 Task: Look for space in Nairobi, Kenya from 9th July, 2023 to 16th July, 2023 for 2 adults, 1 child in price range Rs.8000 to Rs.16000. Place can be entire place with 2 bedrooms having 2 beds and 1 bathroom. Property type can be house, flat, guest house. Amenities needed are: washing machine. Booking option can be shelf check-in. Required host language is English.
Action: Mouse moved to (421, 106)
Screenshot: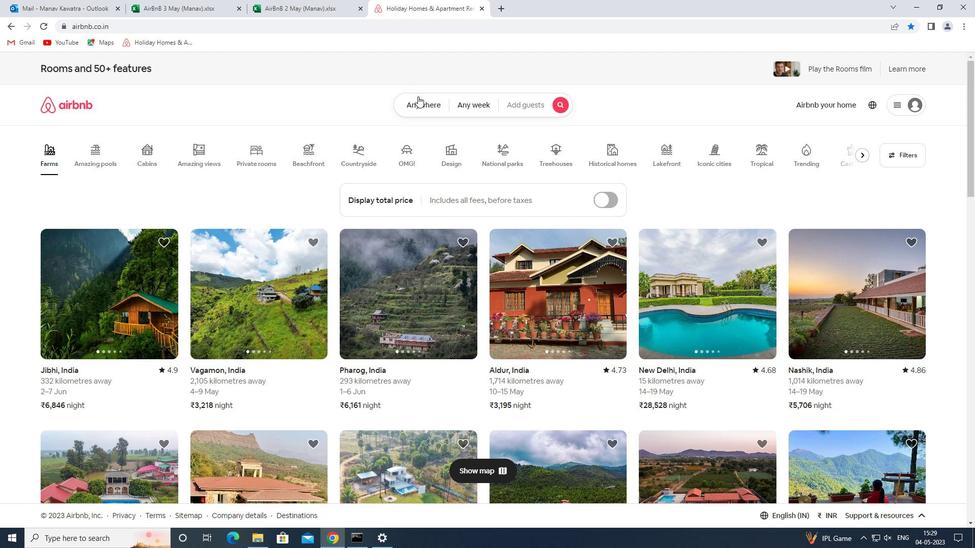 
Action: Mouse pressed left at (421, 106)
Screenshot: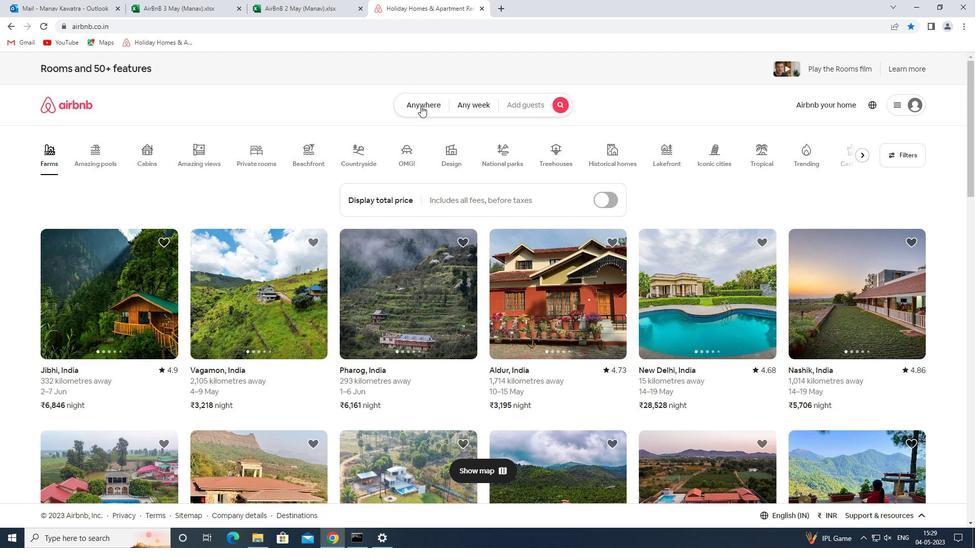 
Action: Mouse moved to (293, 143)
Screenshot: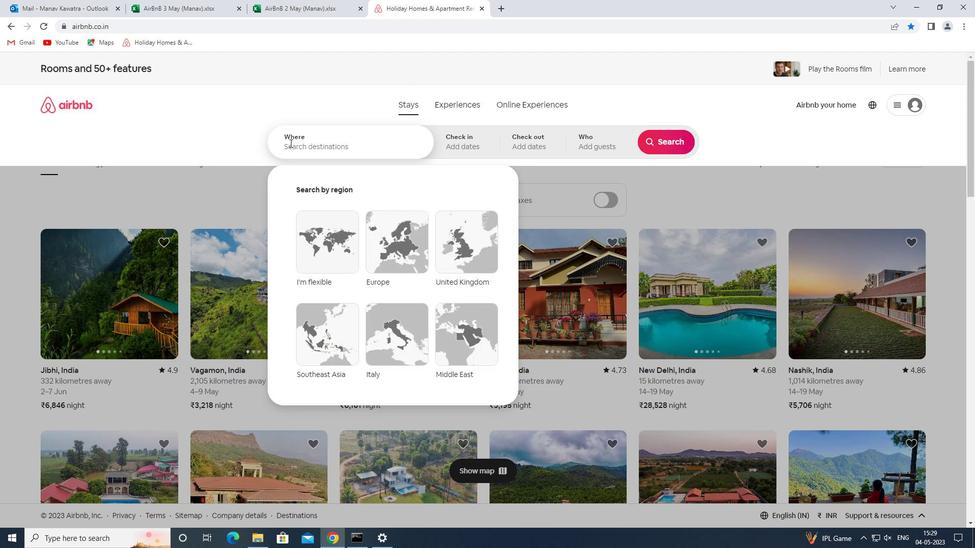 
Action: Mouse pressed left at (293, 143)
Screenshot: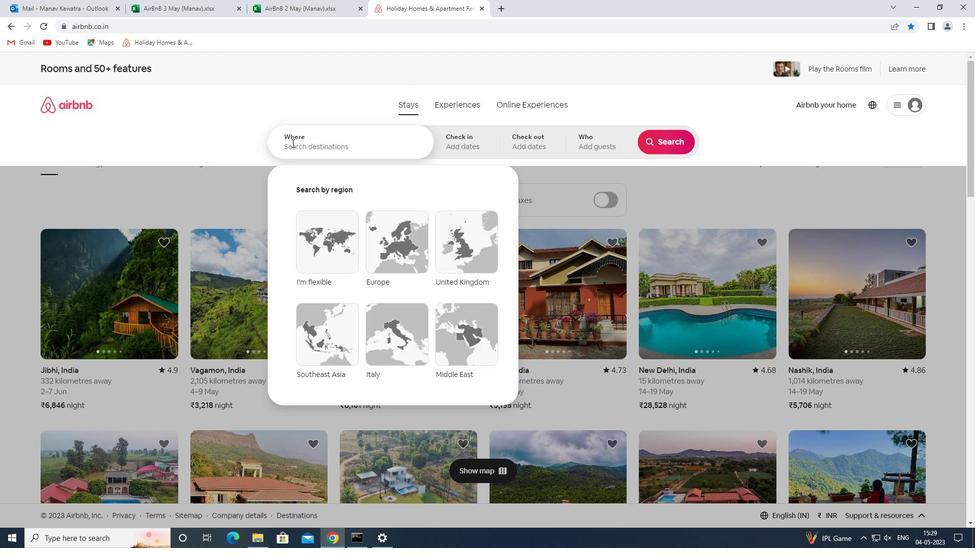 
Action: Key pressed naiobi<Key.space>kenyaa
Screenshot: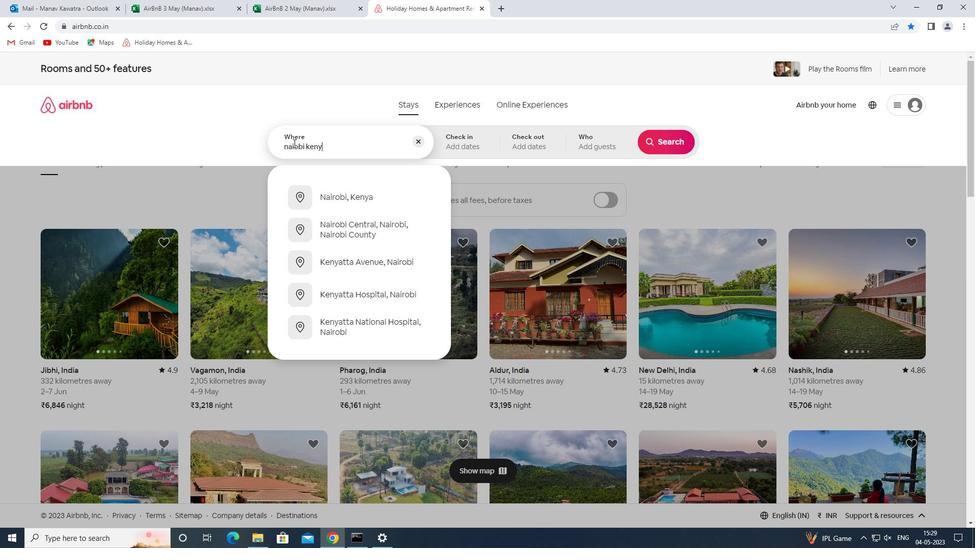
Action: Mouse moved to (364, 196)
Screenshot: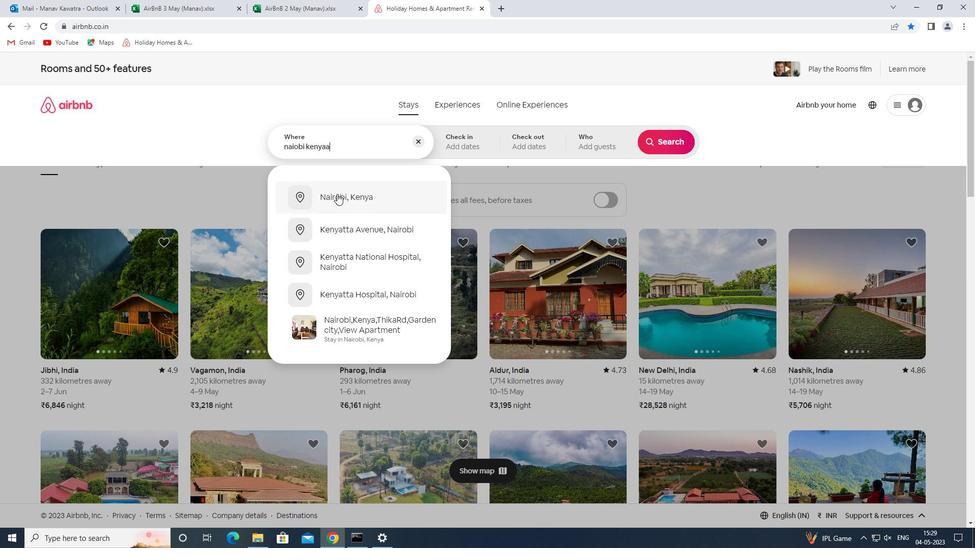 
Action: Mouse pressed left at (364, 196)
Screenshot: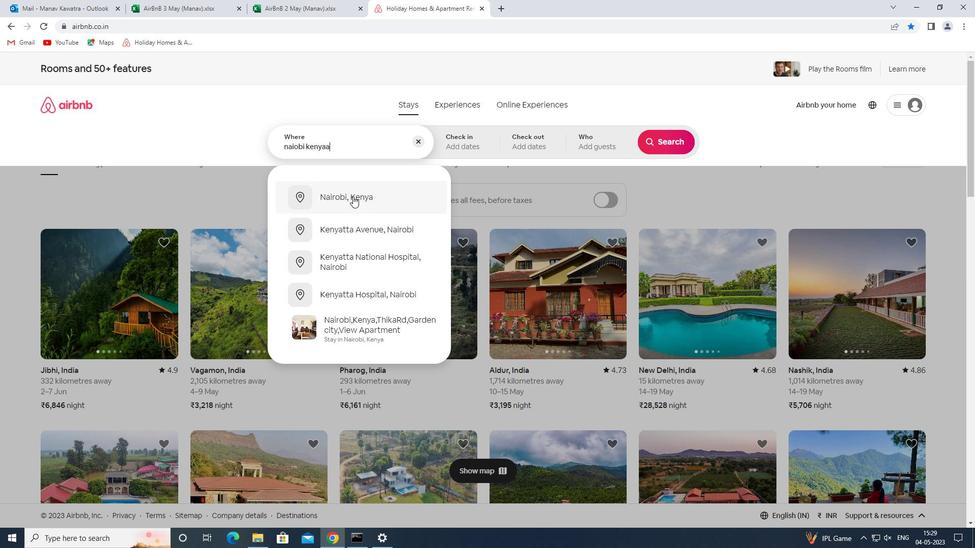 
Action: Mouse moved to (661, 224)
Screenshot: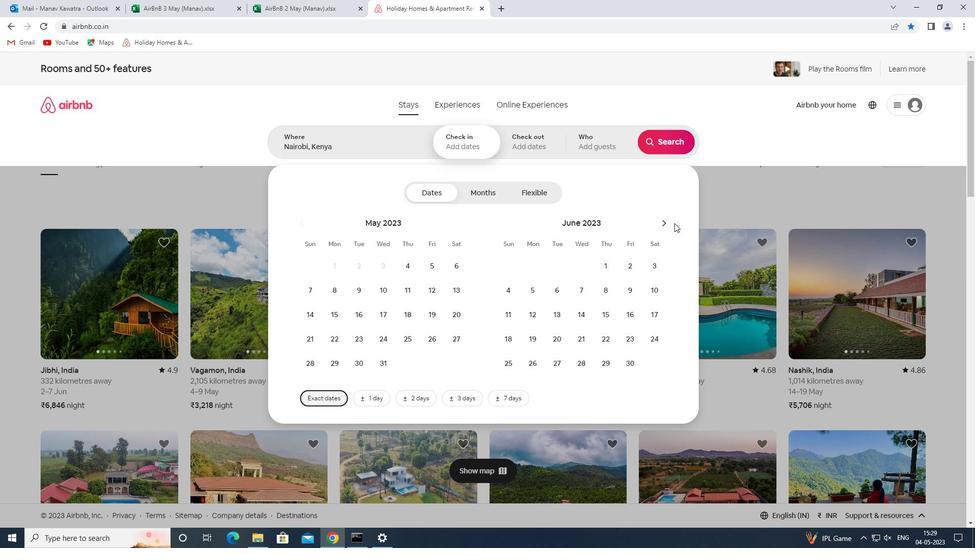 
Action: Mouse pressed left at (661, 224)
Screenshot: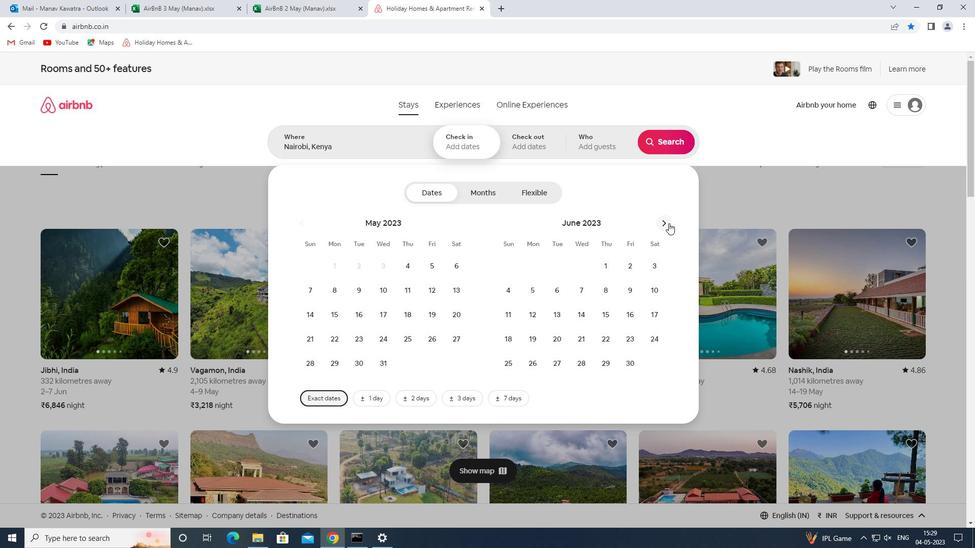 
Action: Mouse moved to (510, 316)
Screenshot: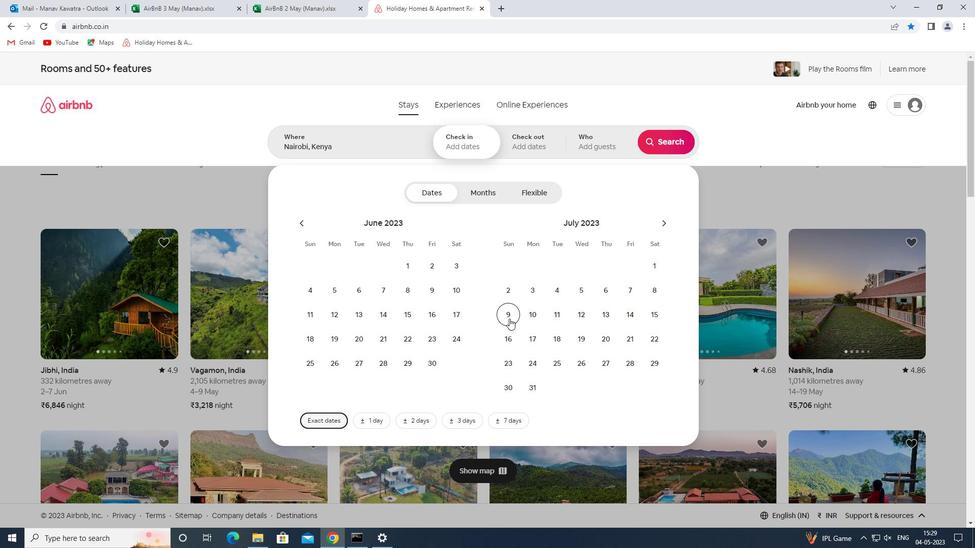 
Action: Mouse pressed left at (510, 316)
Screenshot: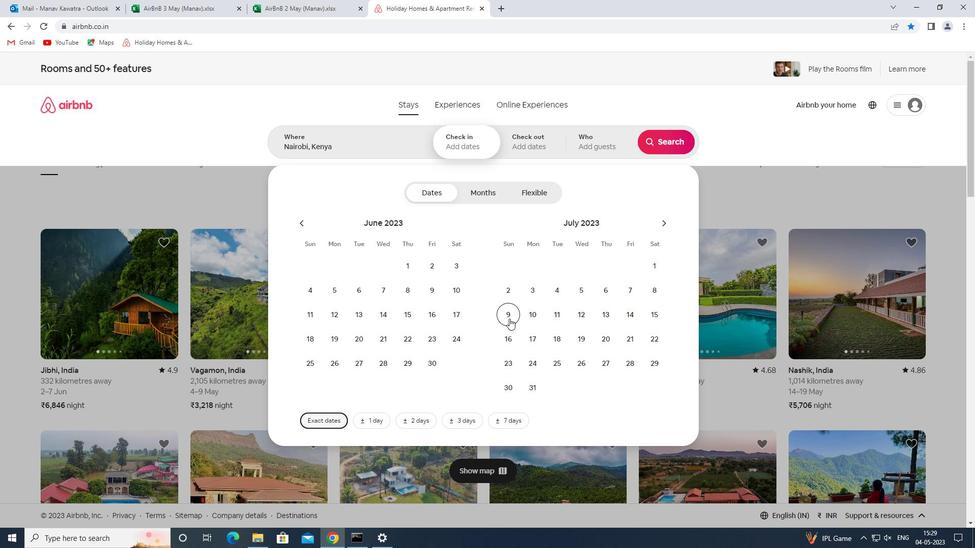 
Action: Mouse moved to (512, 338)
Screenshot: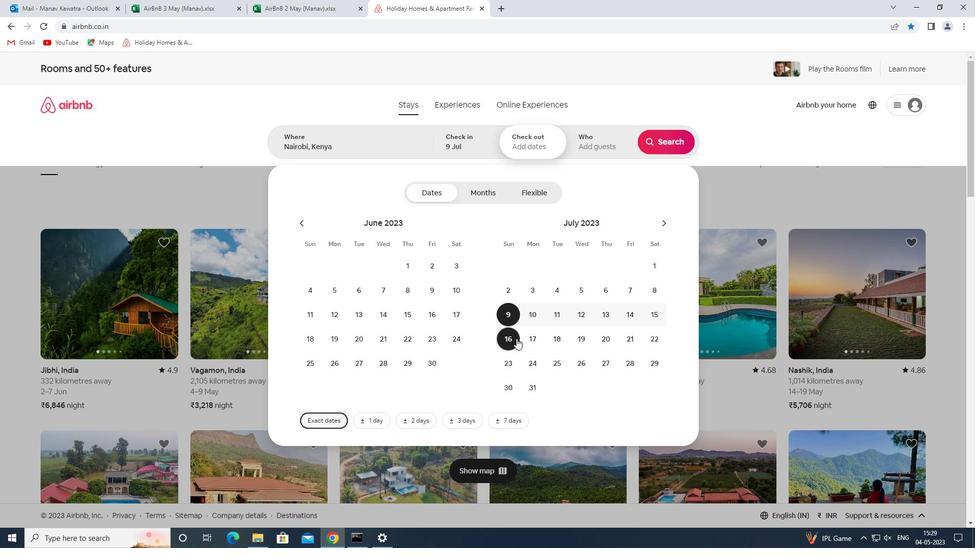 
Action: Mouse pressed left at (512, 338)
Screenshot: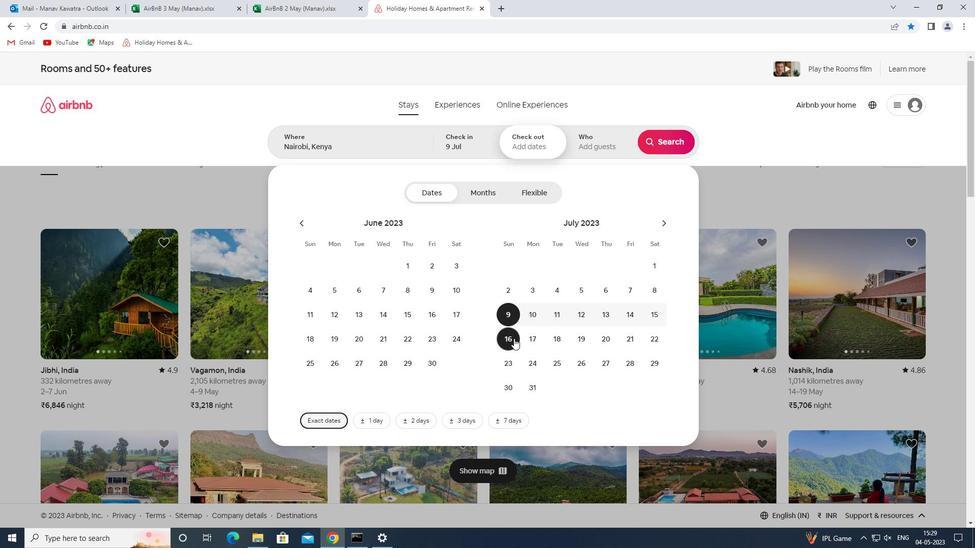 
Action: Mouse moved to (599, 149)
Screenshot: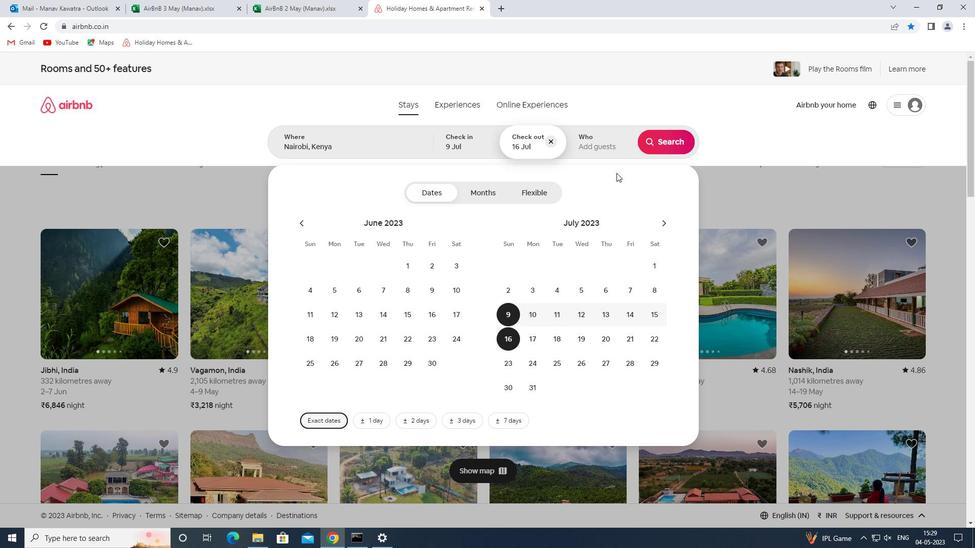 
Action: Mouse pressed left at (599, 149)
Screenshot: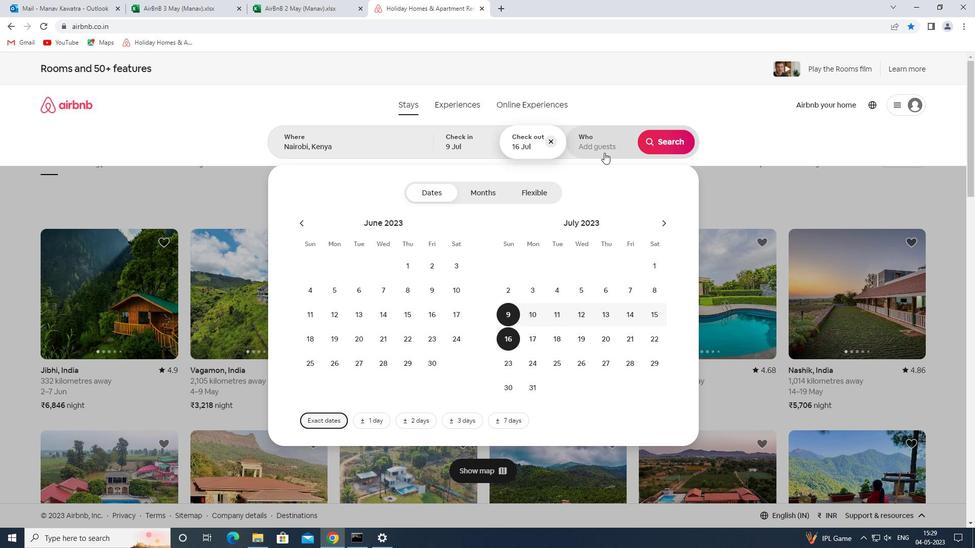 
Action: Mouse moved to (668, 195)
Screenshot: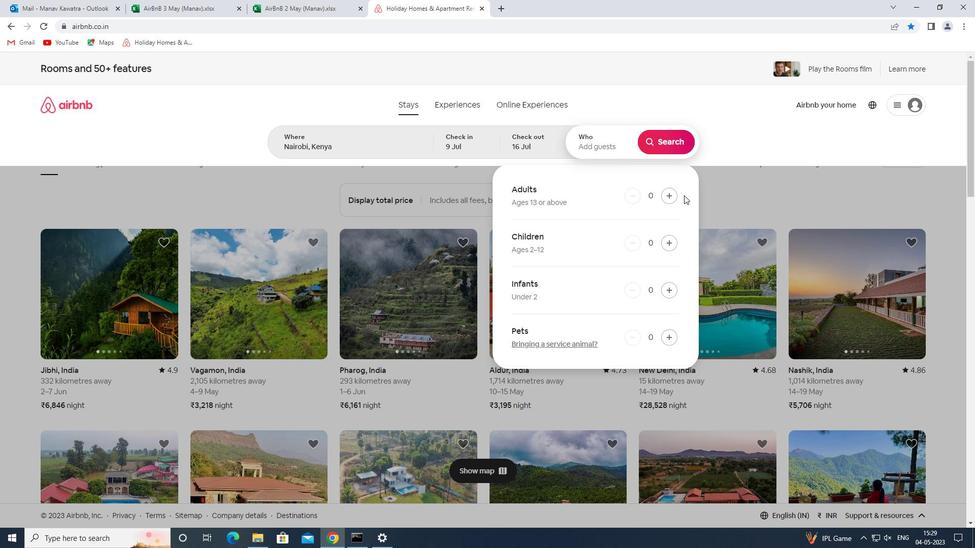 
Action: Mouse pressed left at (668, 195)
Screenshot: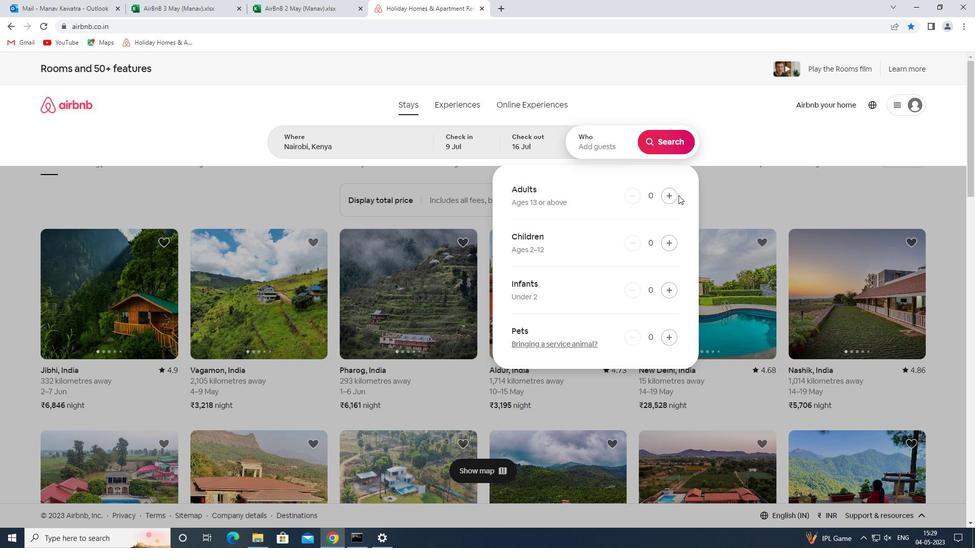 
Action: Mouse pressed left at (668, 195)
Screenshot: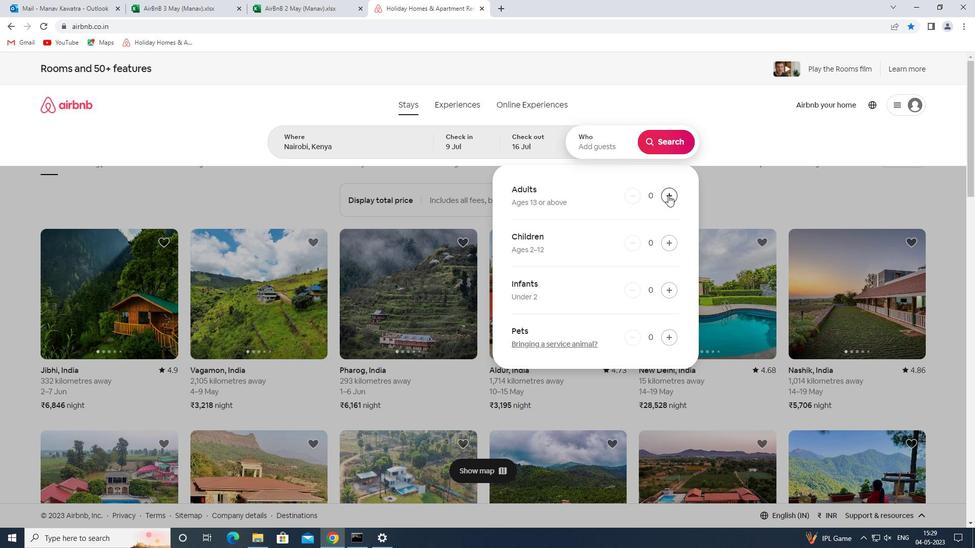 
Action: Mouse moved to (668, 244)
Screenshot: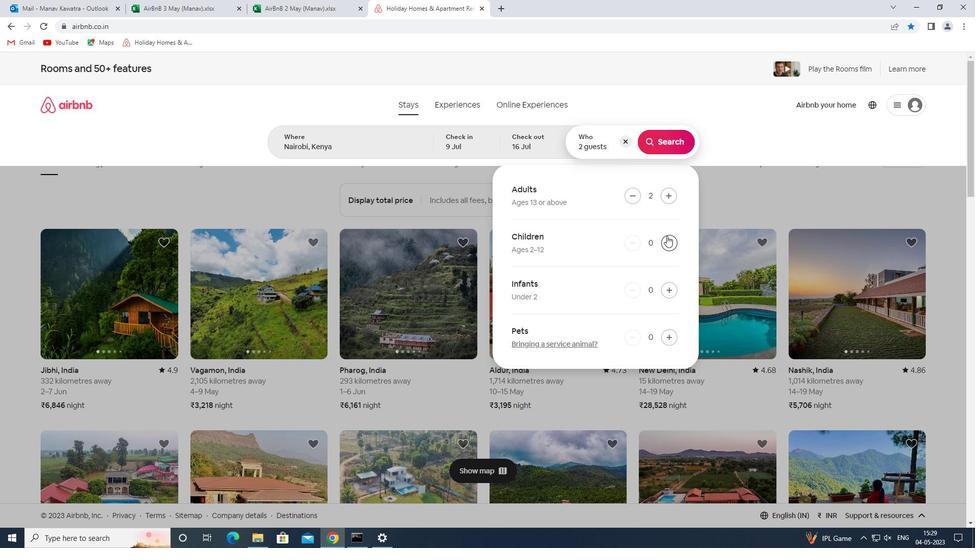 
Action: Mouse pressed left at (668, 244)
Screenshot: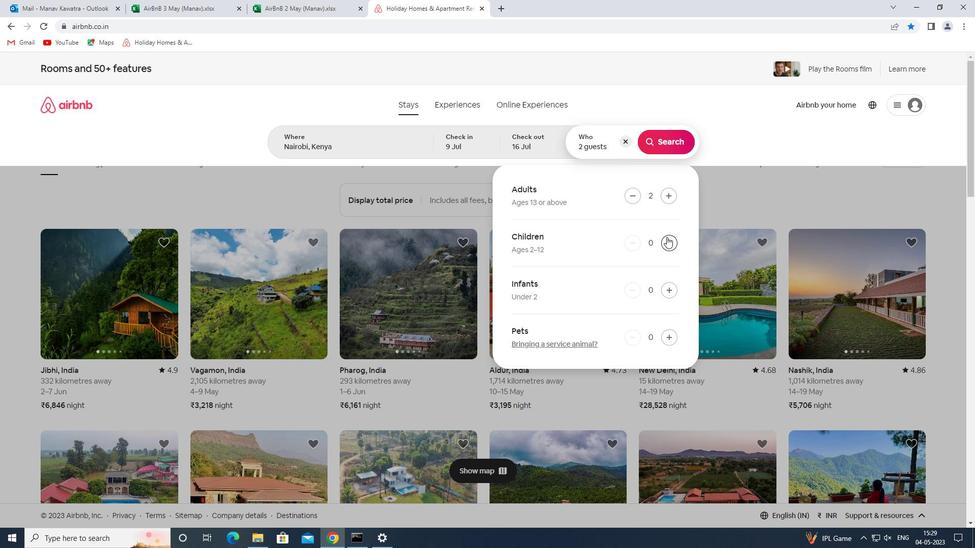 
Action: Mouse moved to (673, 146)
Screenshot: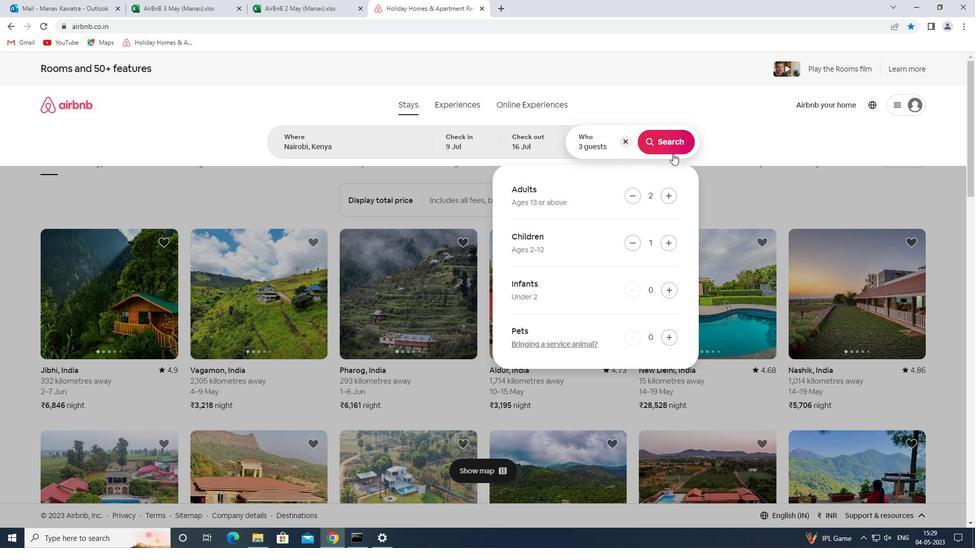
Action: Mouse pressed left at (673, 146)
Screenshot: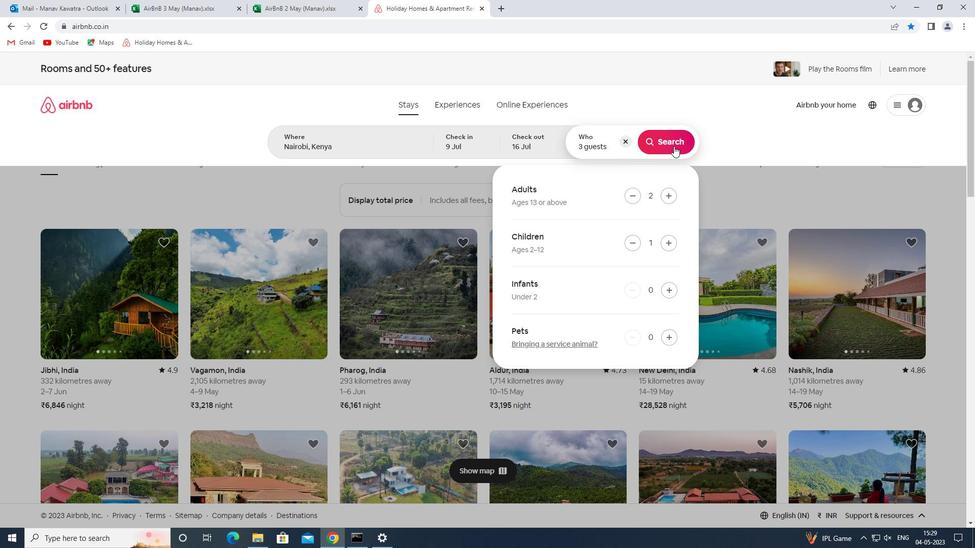 
Action: Mouse moved to (923, 111)
Screenshot: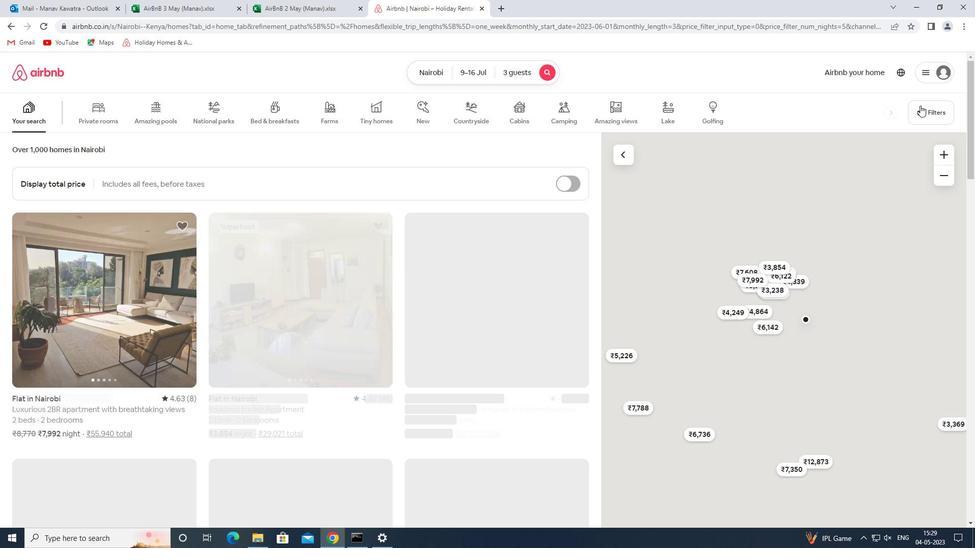 
Action: Mouse pressed left at (923, 111)
Screenshot: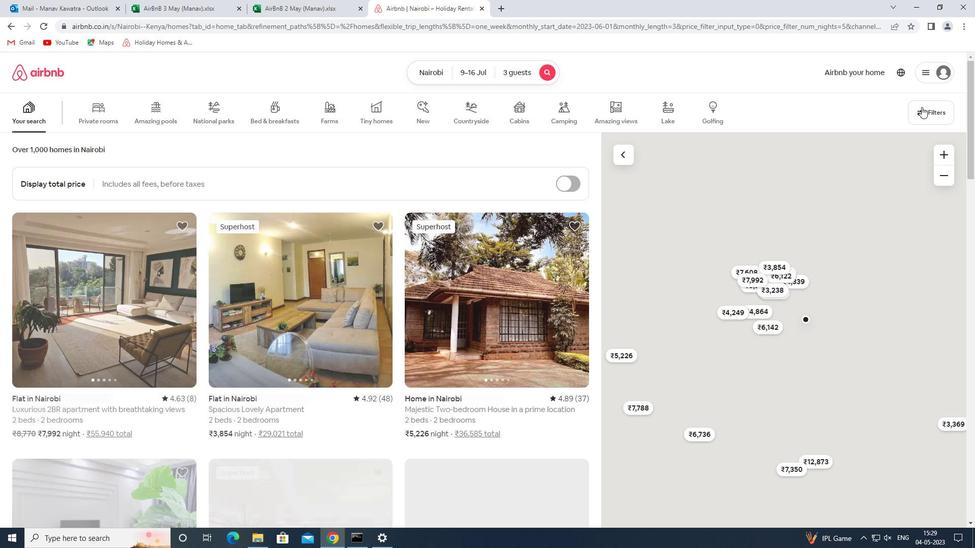 
Action: Mouse moved to (370, 242)
Screenshot: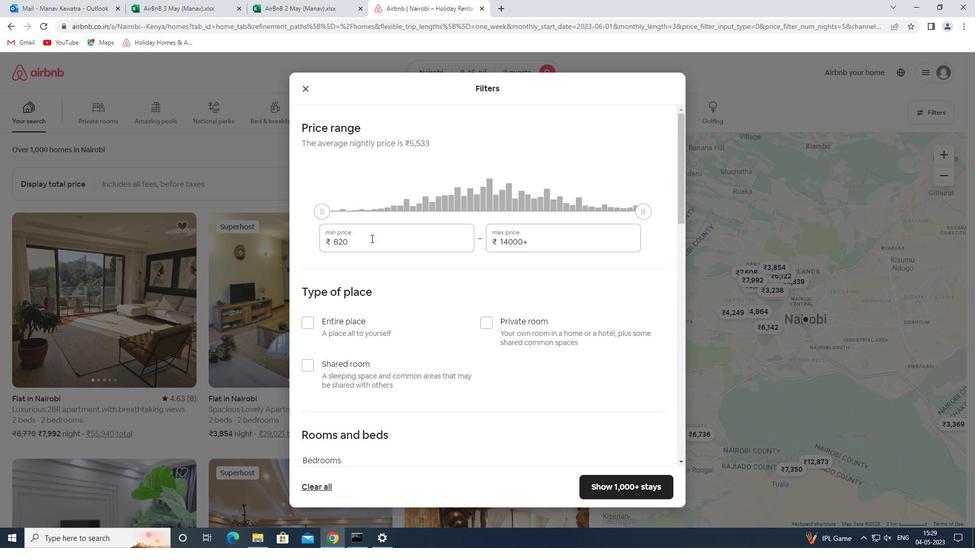 
Action: Mouse pressed left at (370, 242)
Screenshot: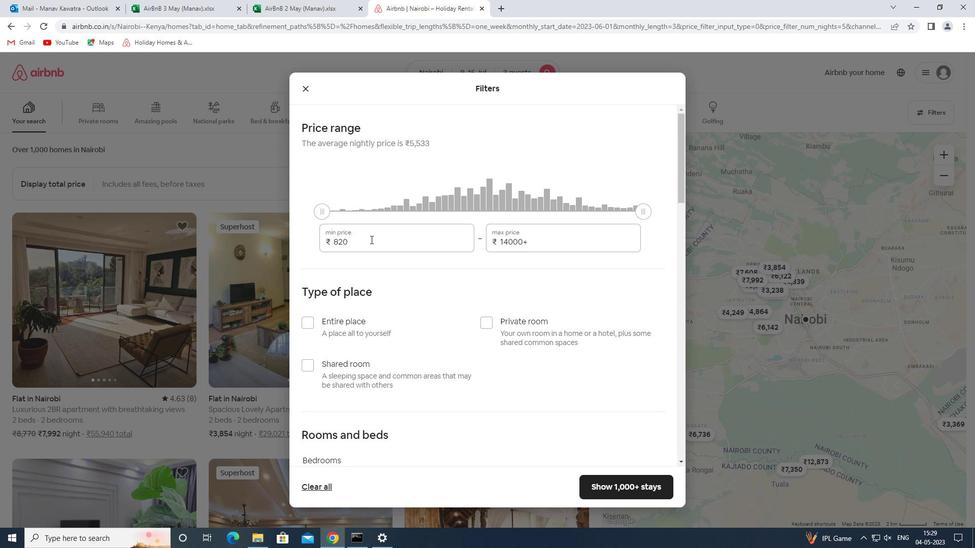 
Action: Mouse pressed left at (370, 242)
Screenshot: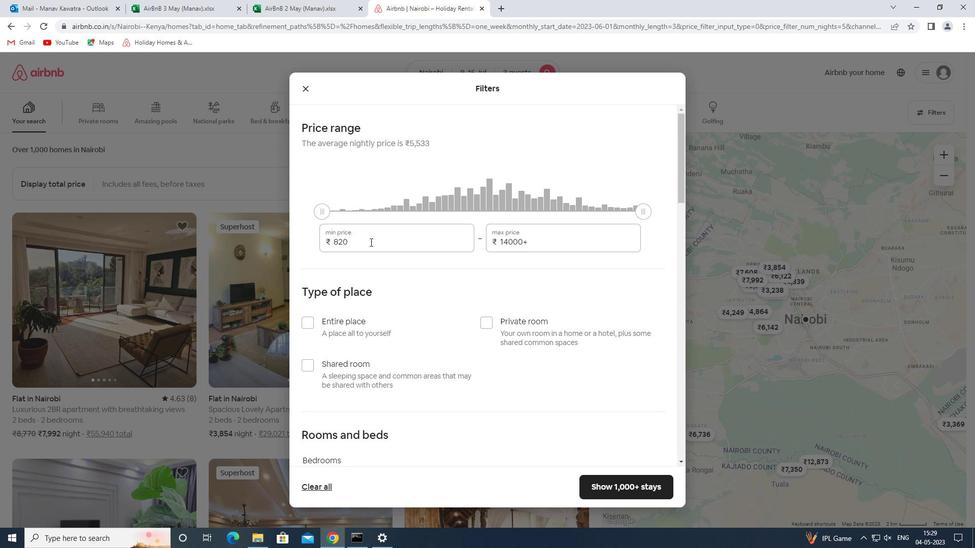 
Action: Key pressed 8000<Key.tab>16000
Screenshot: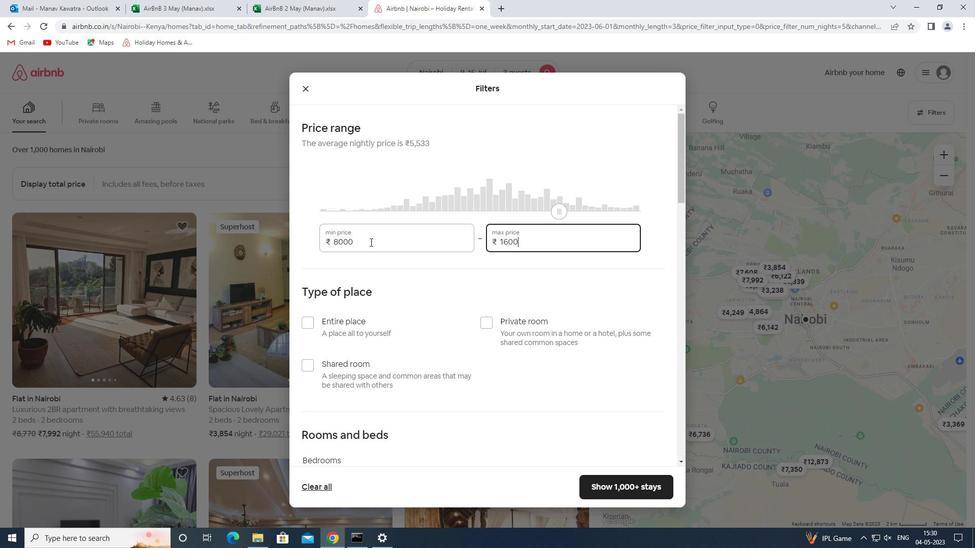 
Action: Mouse moved to (361, 325)
Screenshot: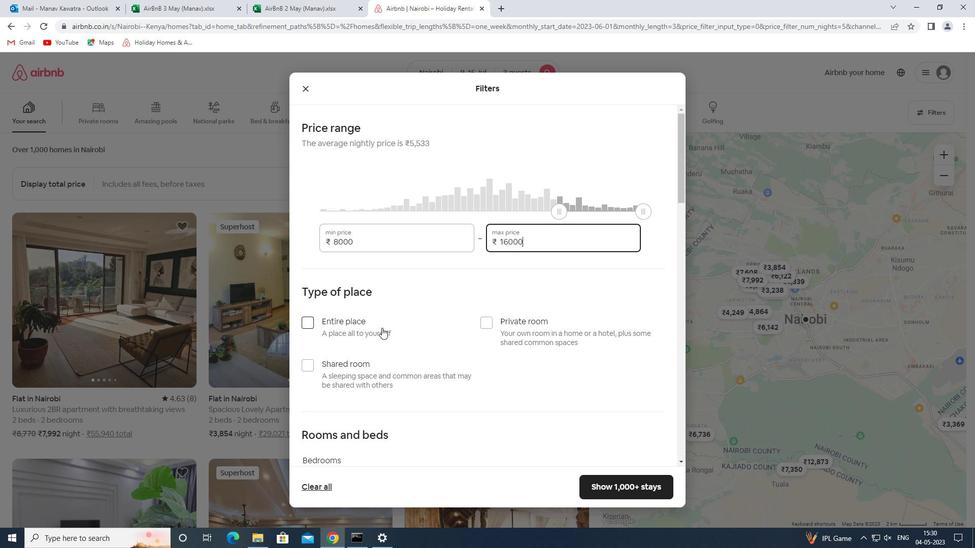 
Action: Mouse pressed left at (361, 325)
Screenshot: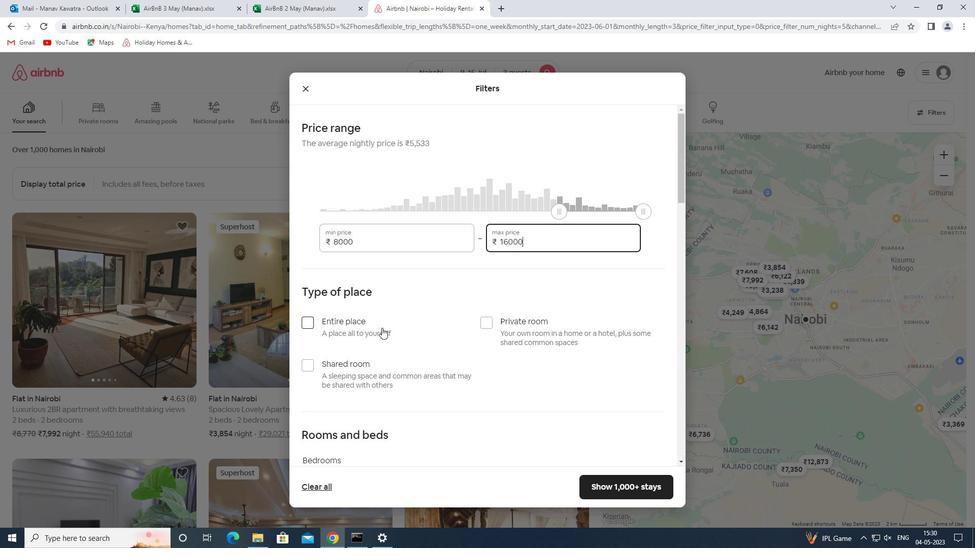 
Action: Mouse moved to (419, 279)
Screenshot: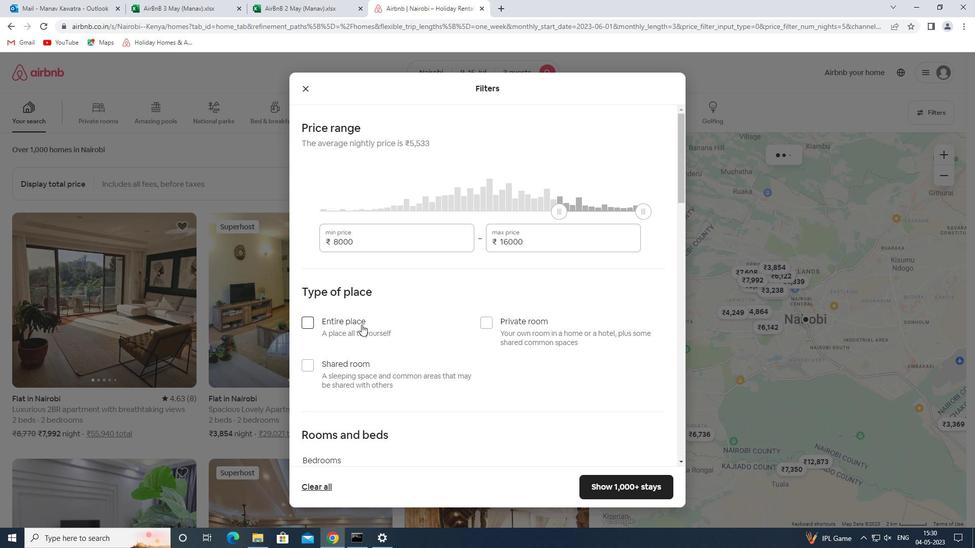 
Action: Mouse scrolled (419, 278) with delta (0, 0)
Screenshot: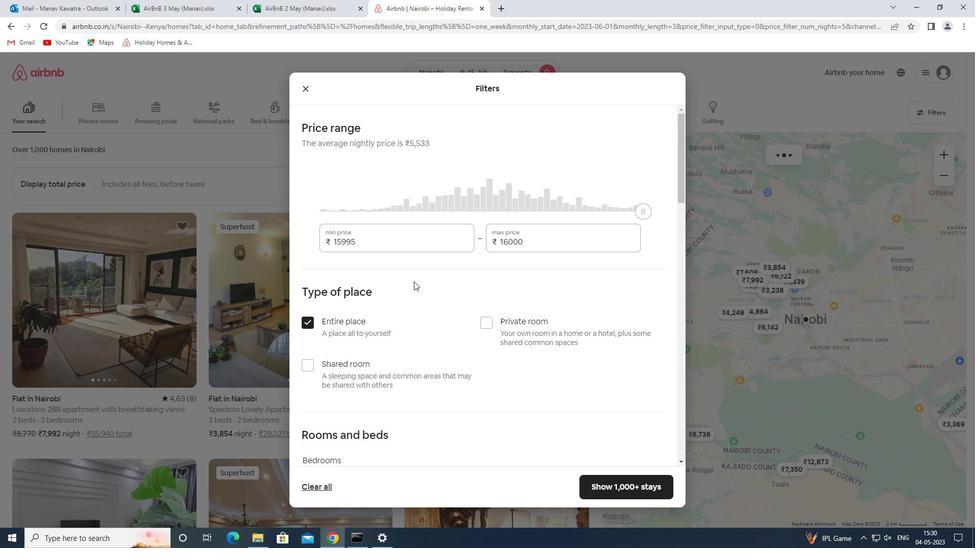 
Action: Mouse scrolled (419, 278) with delta (0, 0)
Screenshot: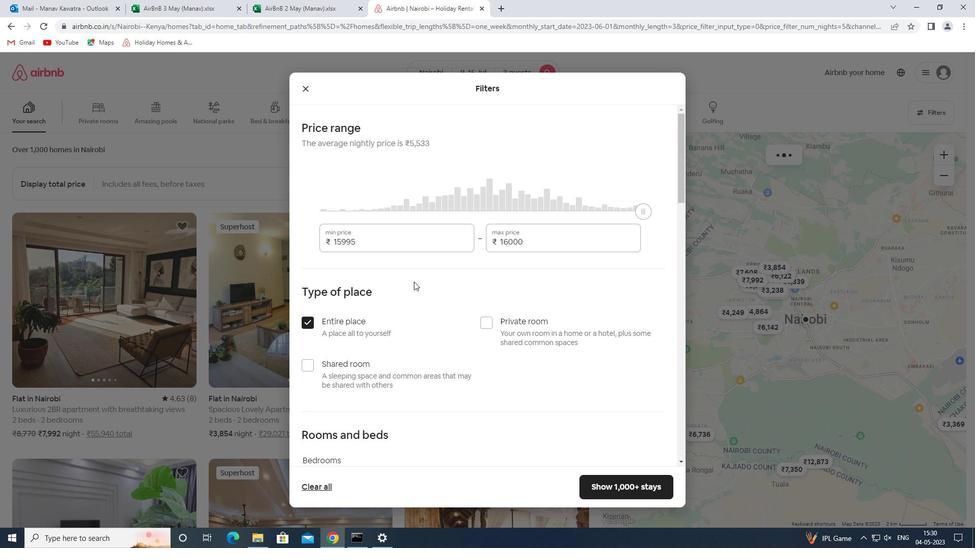 
Action: Mouse scrolled (419, 278) with delta (0, 0)
Screenshot: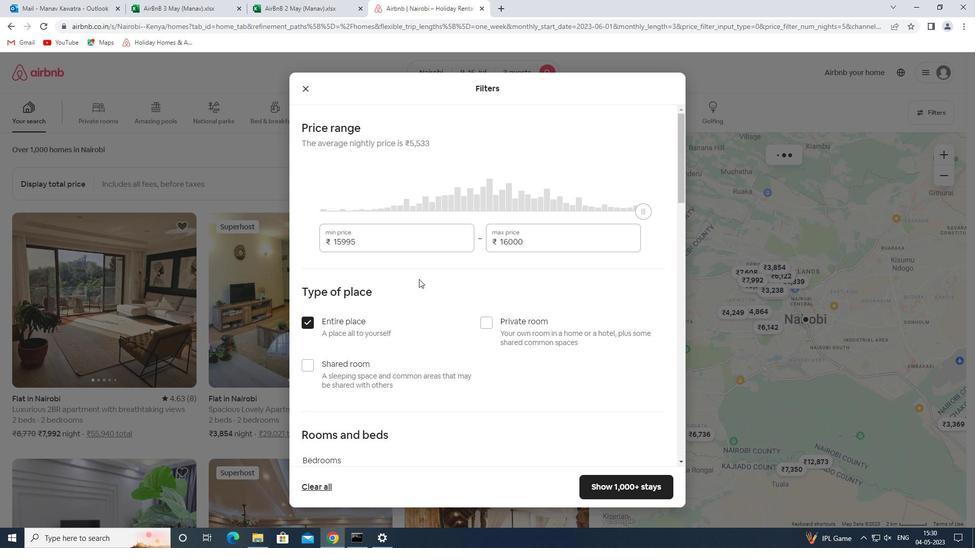 
Action: Mouse scrolled (419, 278) with delta (0, 0)
Screenshot: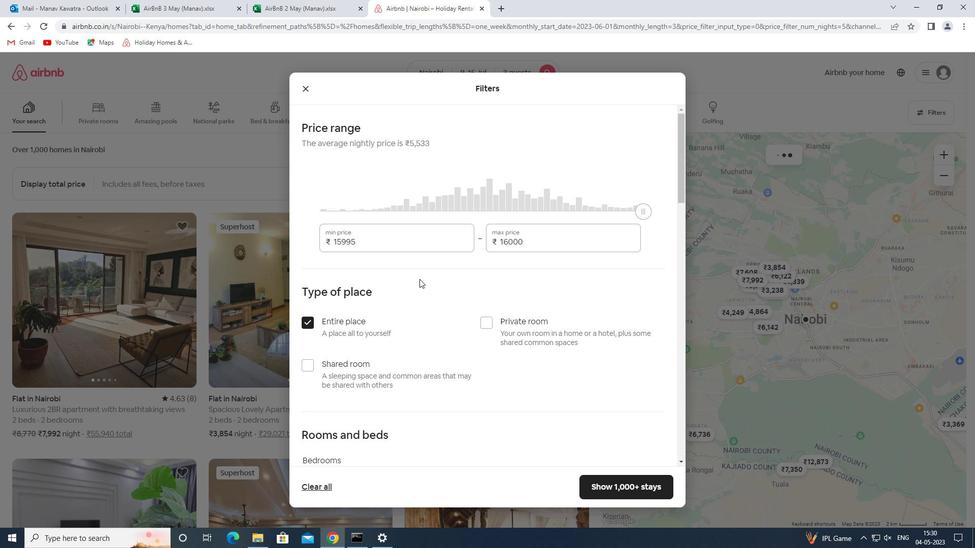 
Action: Mouse scrolled (419, 278) with delta (0, 0)
Screenshot: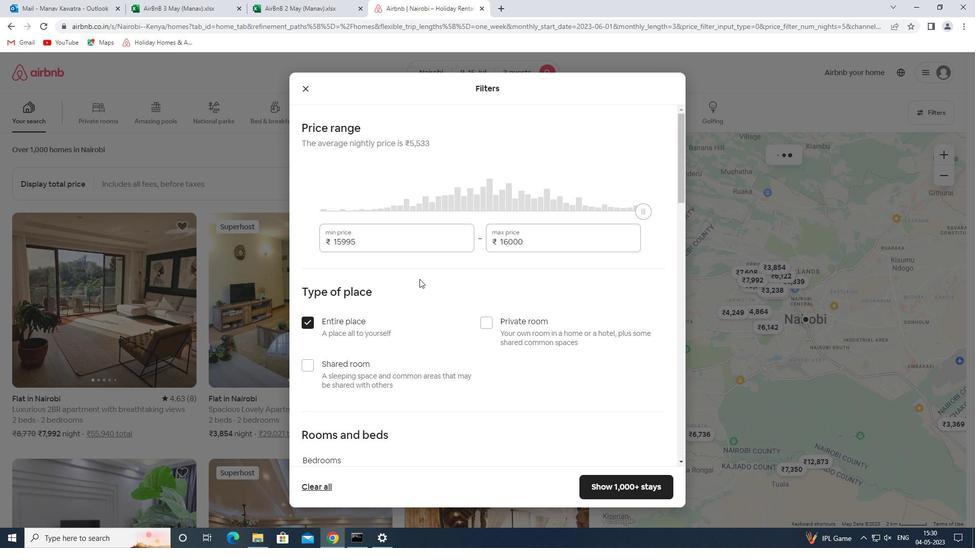 
Action: Mouse moved to (400, 244)
Screenshot: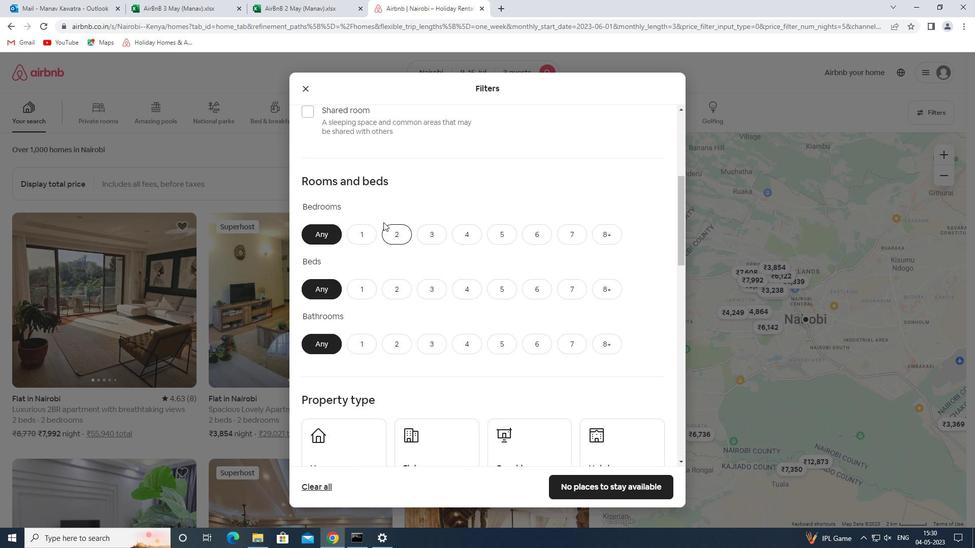 
Action: Mouse pressed left at (400, 244)
Screenshot: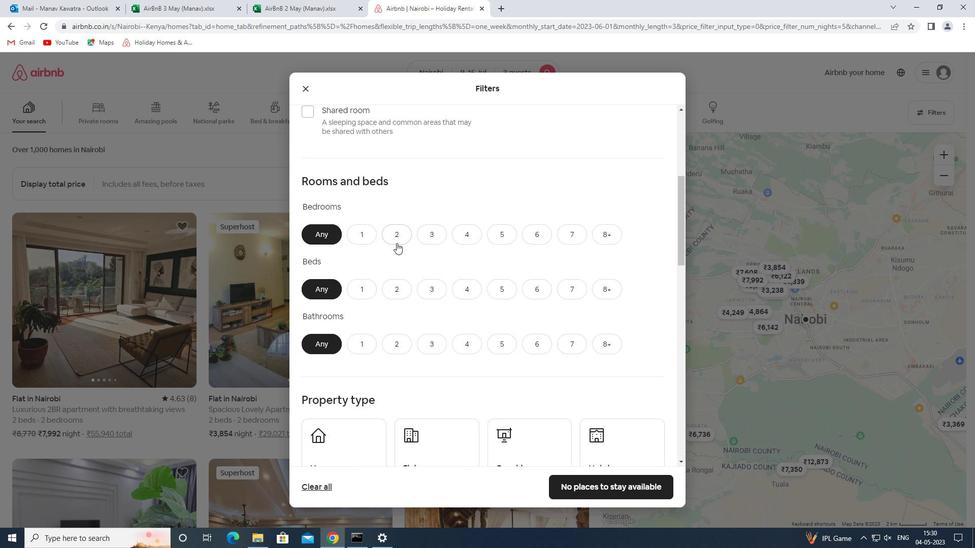 
Action: Mouse moved to (392, 240)
Screenshot: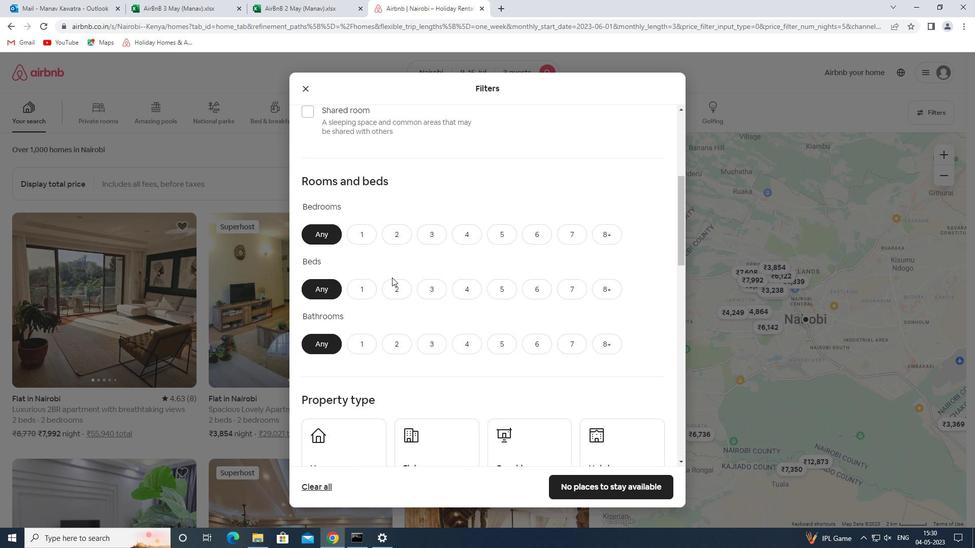 
Action: Mouse pressed left at (392, 240)
Screenshot: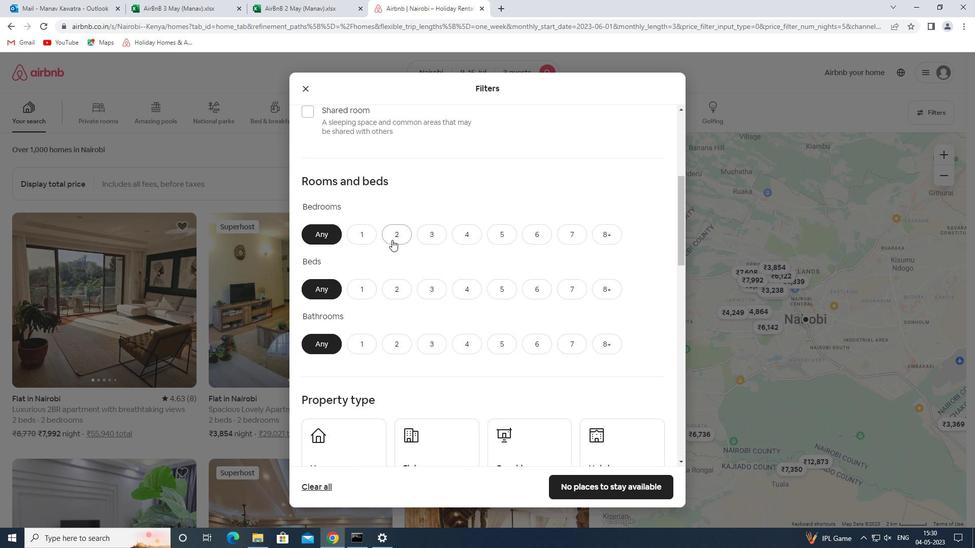 
Action: Mouse moved to (403, 295)
Screenshot: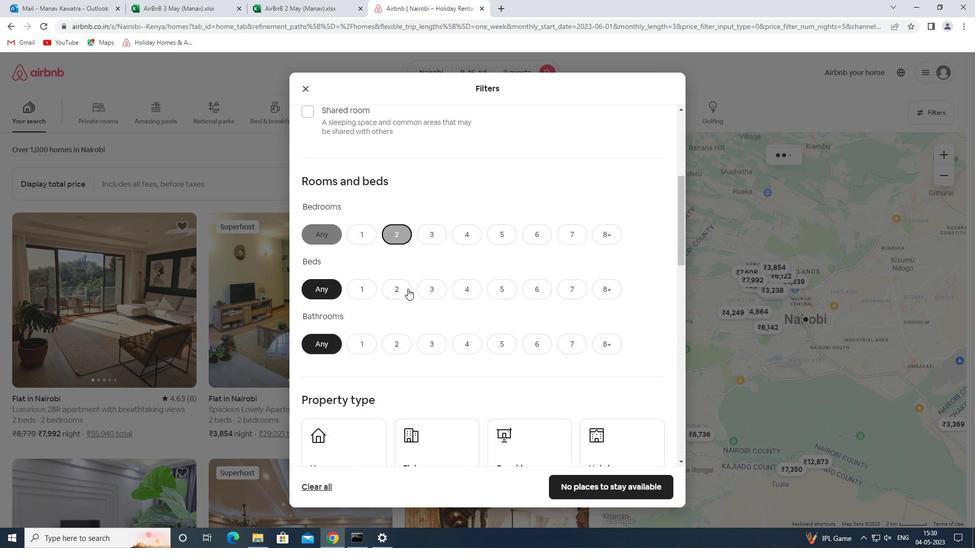 
Action: Mouse pressed left at (403, 295)
Screenshot: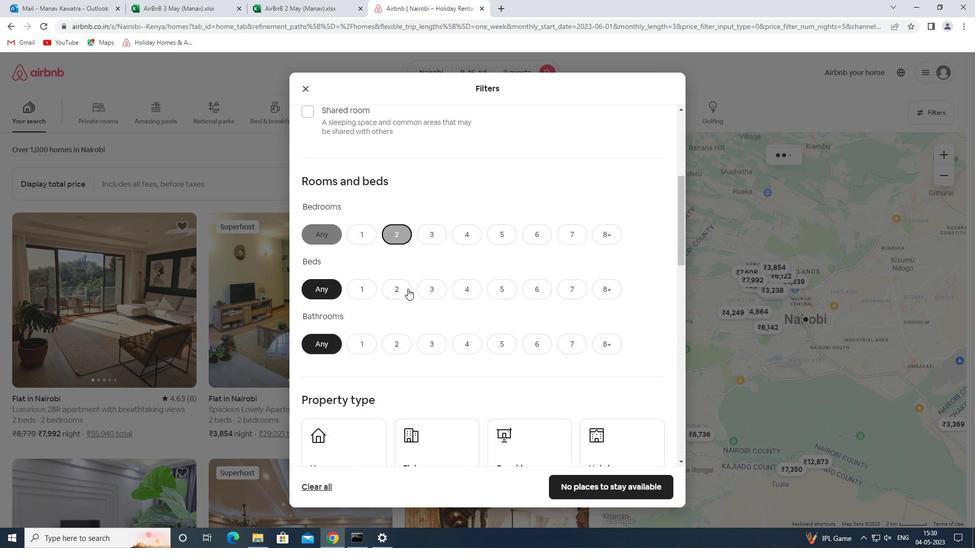 
Action: Mouse moved to (368, 350)
Screenshot: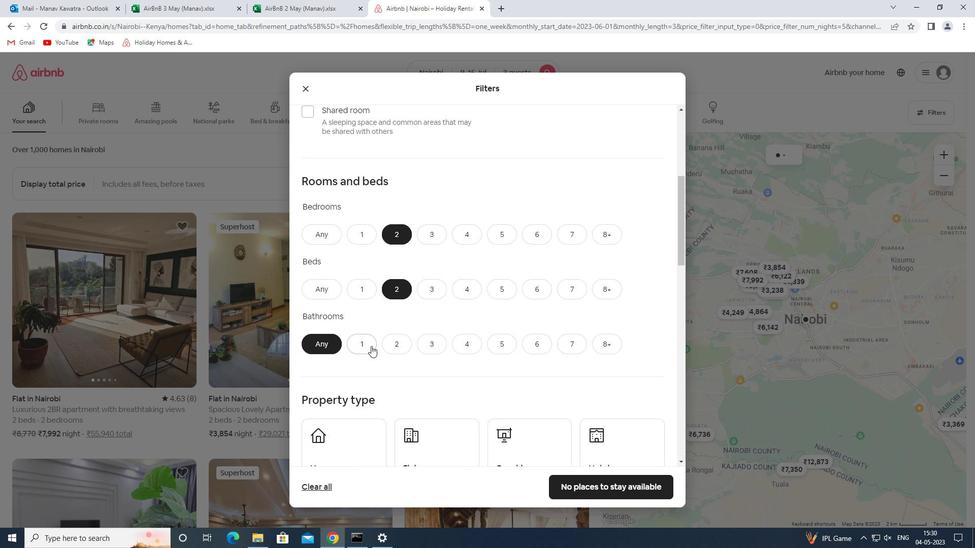 
Action: Mouse pressed left at (368, 350)
Screenshot: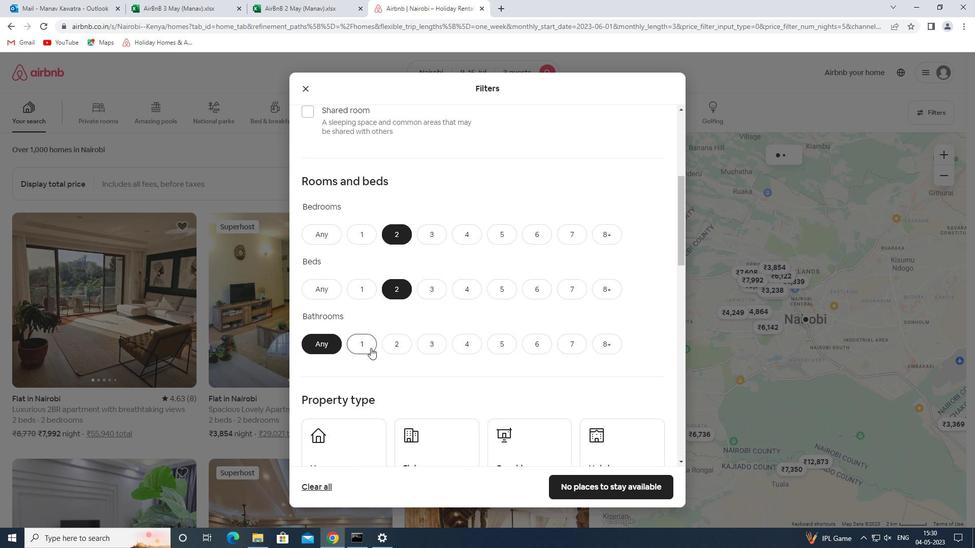 
Action: Mouse moved to (425, 314)
Screenshot: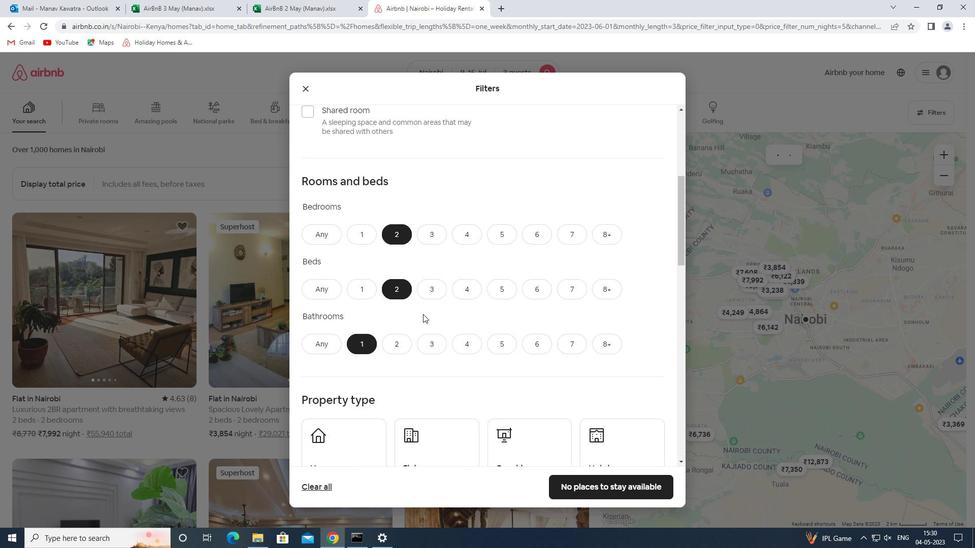 
Action: Mouse scrolled (425, 313) with delta (0, 0)
Screenshot: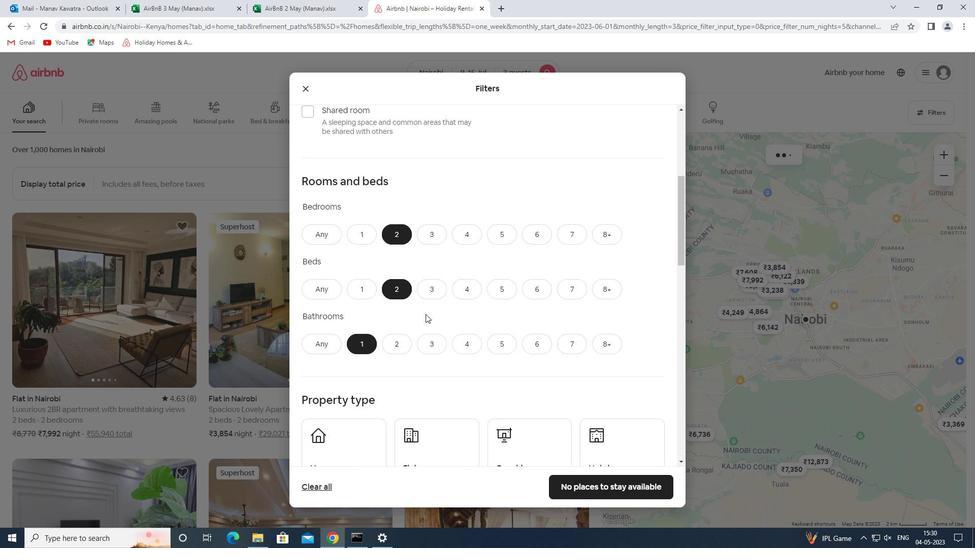 
Action: Mouse scrolled (425, 313) with delta (0, 0)
Screenshot: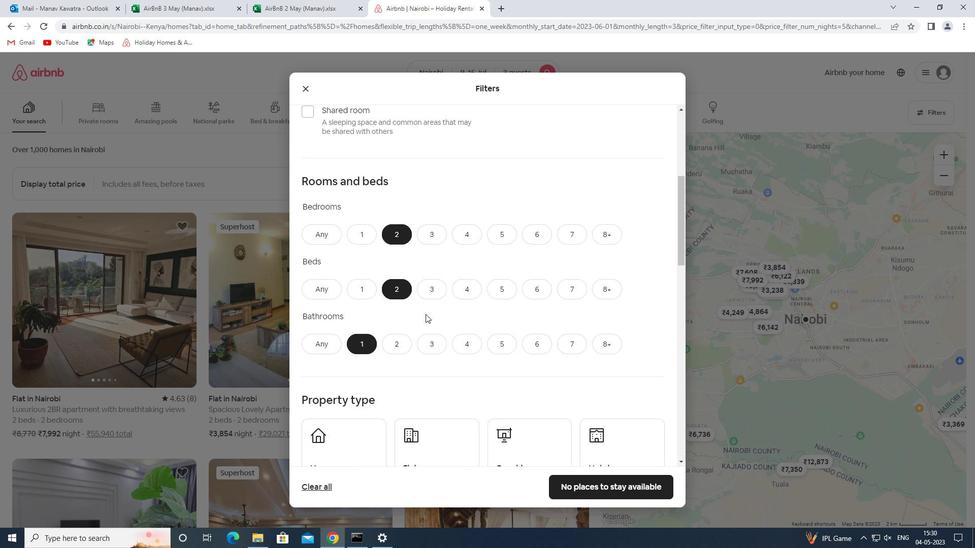 
Action: Mouse scrolled (425, 313) with delta (0, 0)
Screenshot: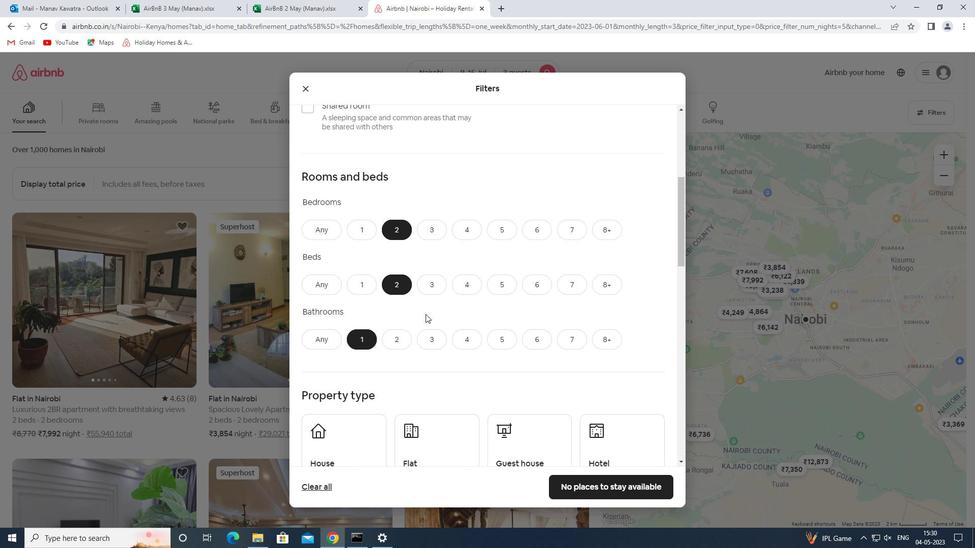 
Action: Mouse scrolled (425, 313) with delta (0, 0)
Screenshot: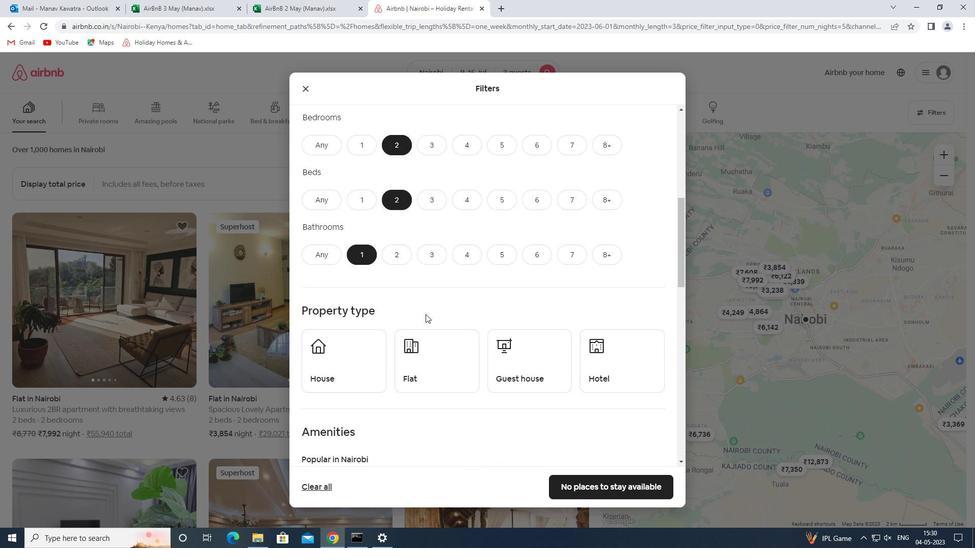 
Action: Mouse moved to (340, 262)
Screenshot: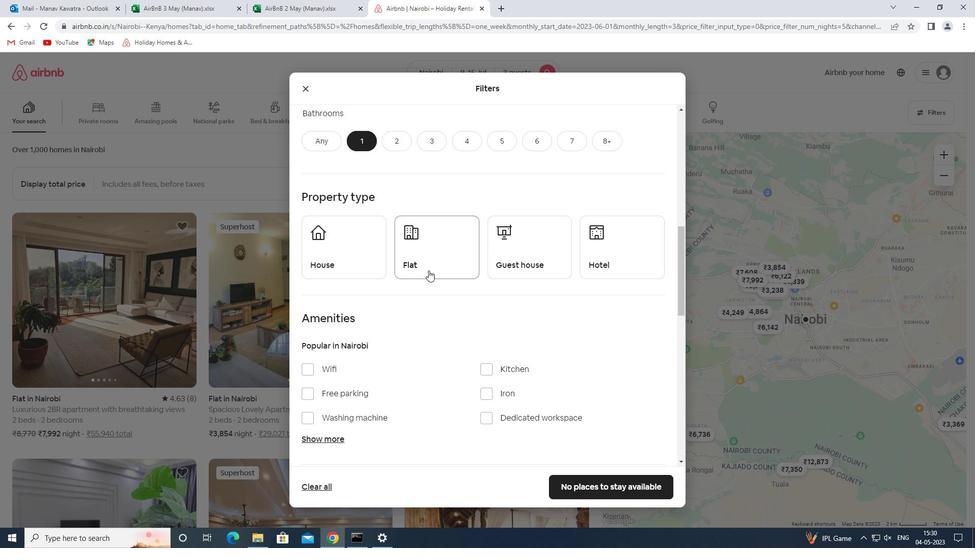 
Action: Mouse pressed left at (340, 262)
Screenshot: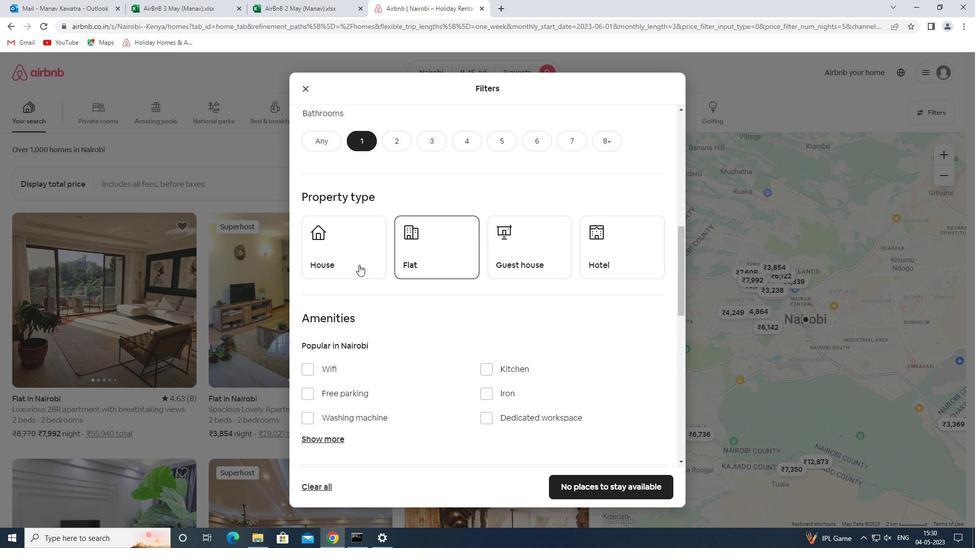 
Action: Mouse moved to (480, 255)
Screenshot: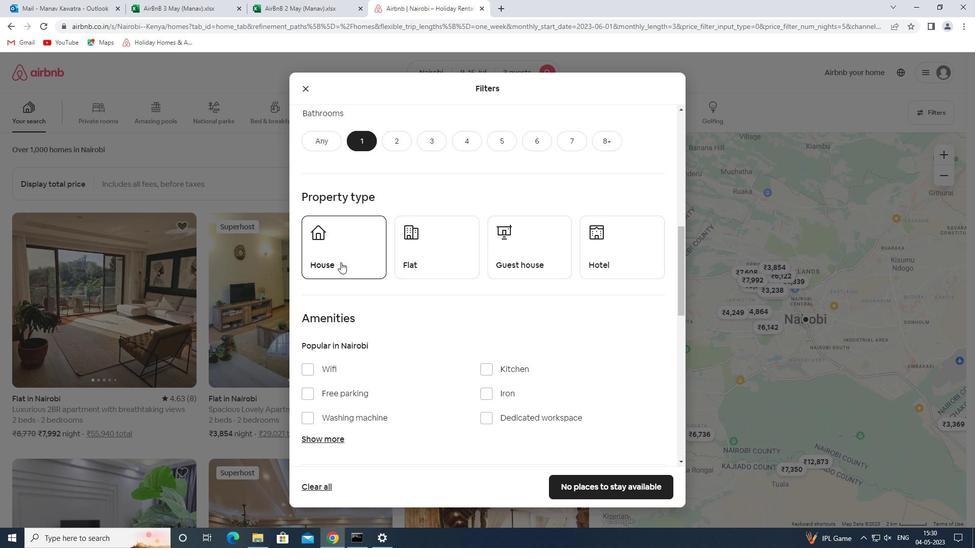 
Action: Mouse pressed left at (480, 255)
Screenshot: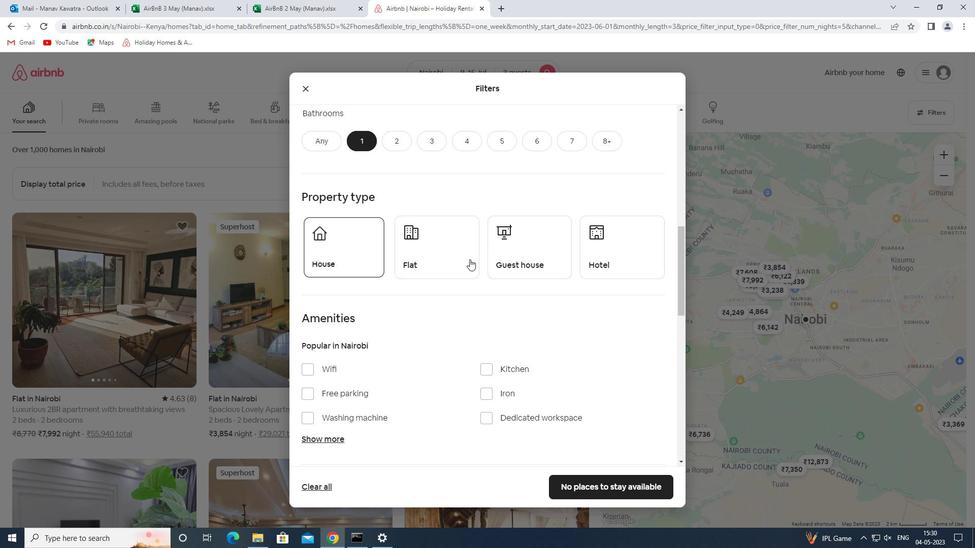 
Action: Mouse moved to (445, 266)
Screenshot: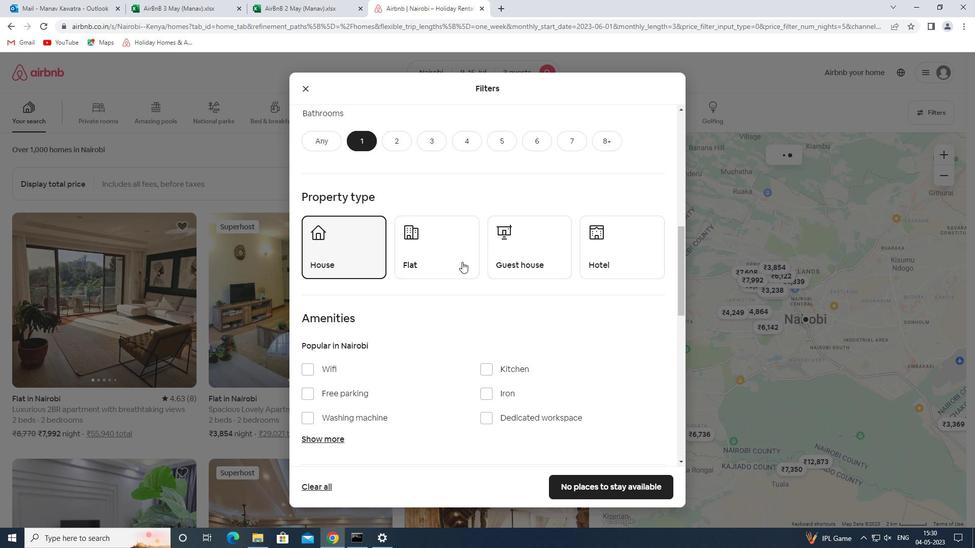 
Action: Mouse pressed left at (445, 266)
Screenshot: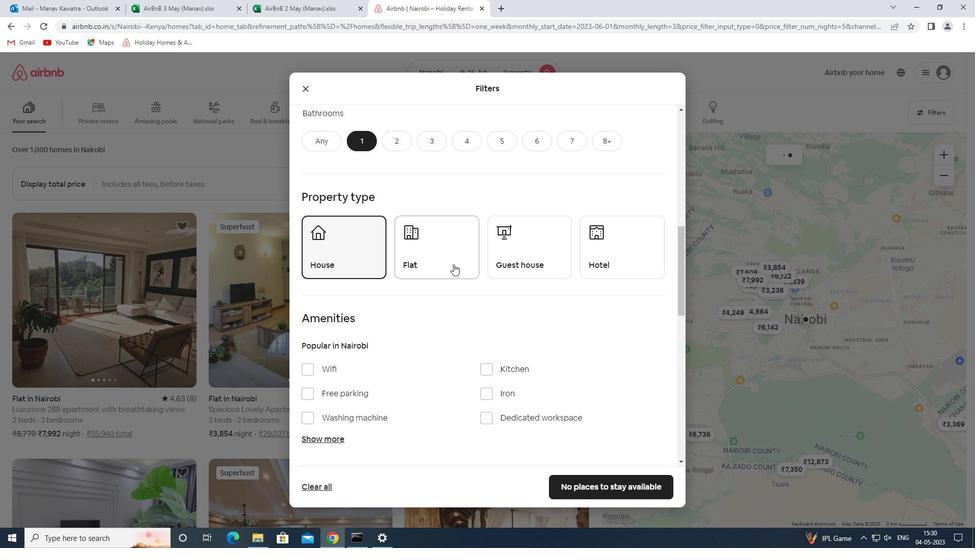 
Action: Mouse moved to (524, 261)
Screenshot: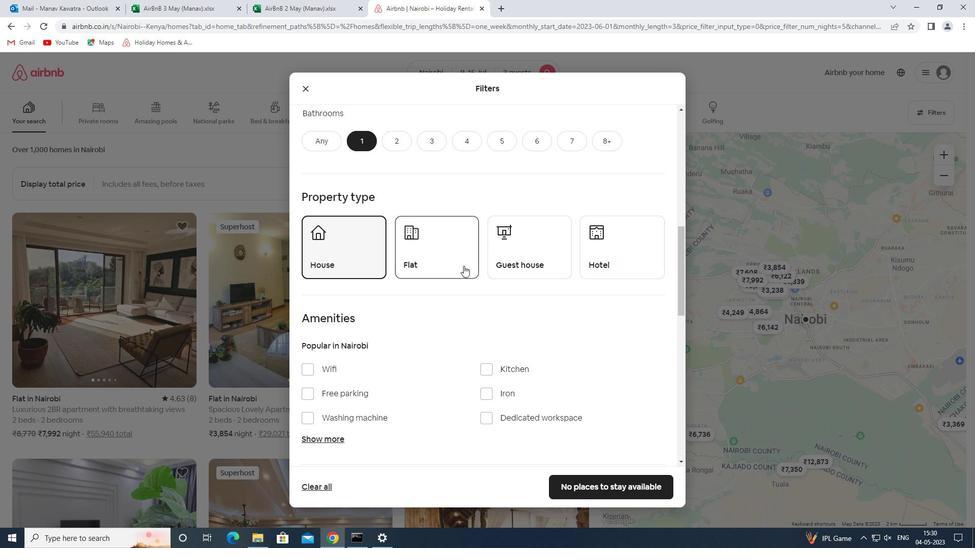 
Action: Mouse pressed left at (524, 261)
Screenshot: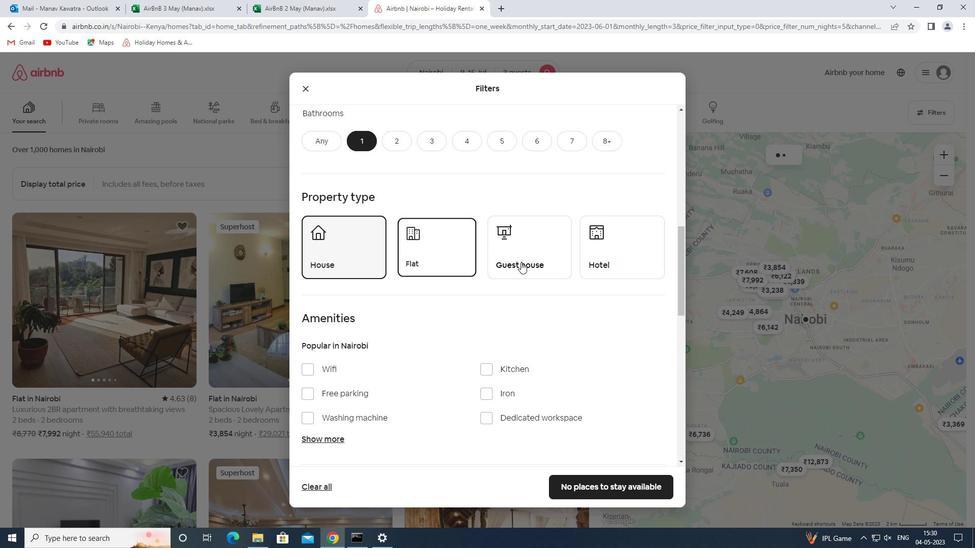 
Action: Mouse moved to (370, 421)
Screenshot: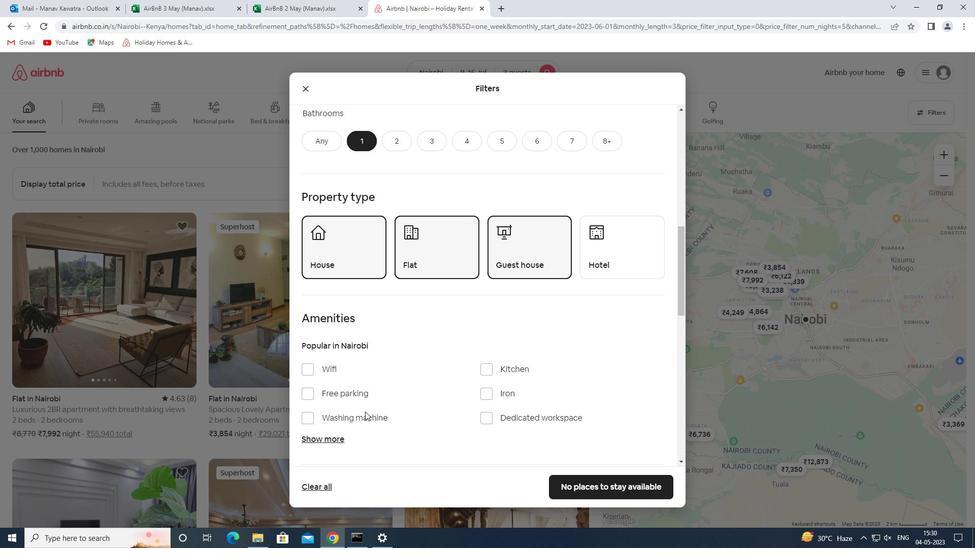 
Action: Mouse pressed left at (370, 421)
Screenshot: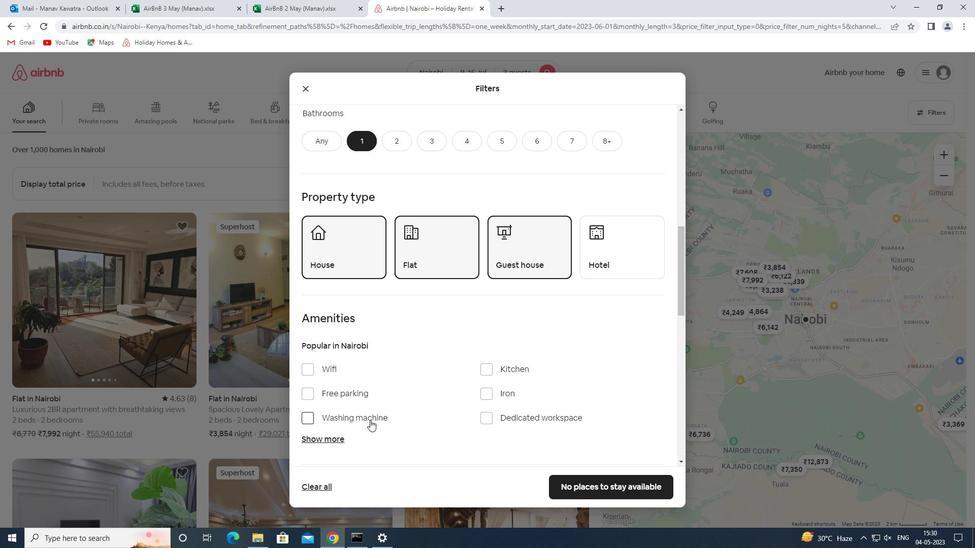 
Action: Mouse moved to (446, 342)
Screenshot: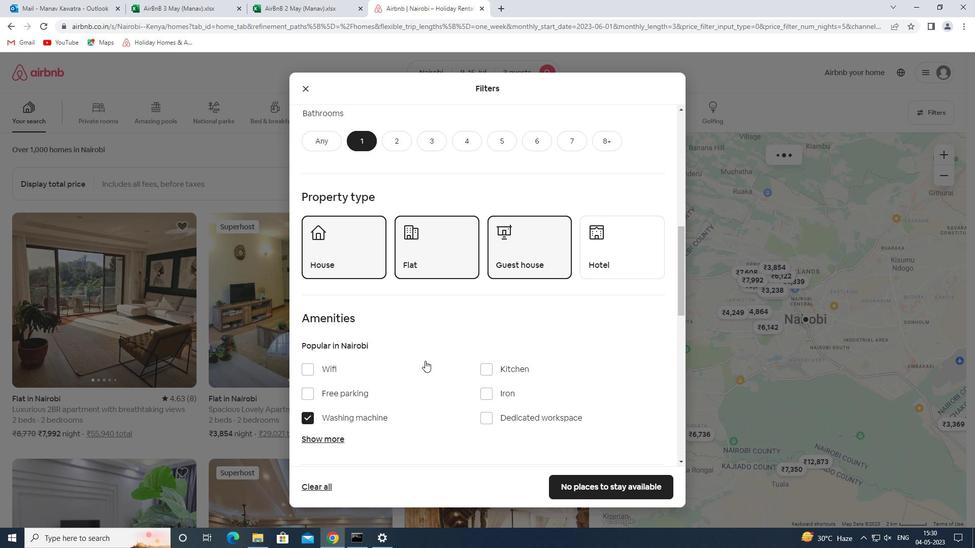 
Action: Mouse scrolled (446, 342) with delta (0, 0)
Screenshot: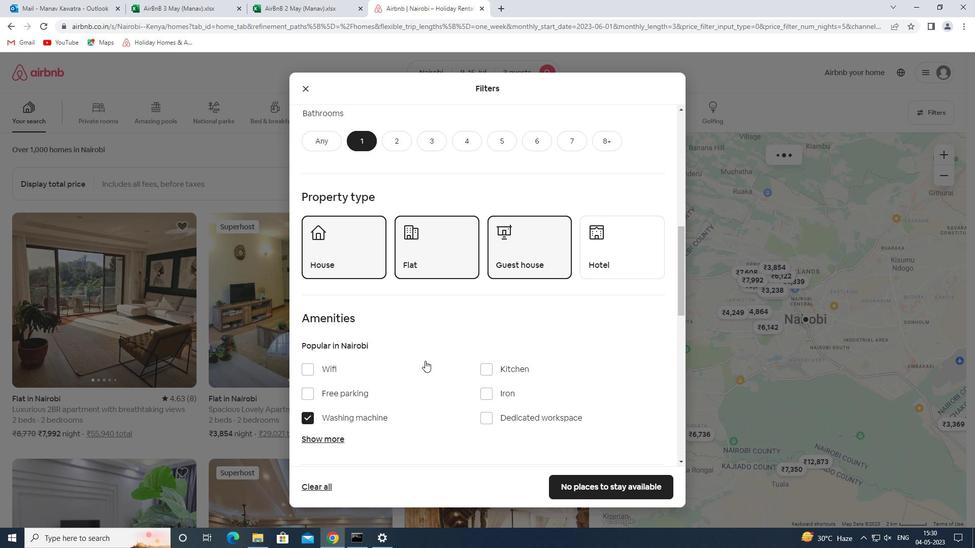 
Action: Mouse scrolled (446, 342) with delta (0, 0)
Screenshot: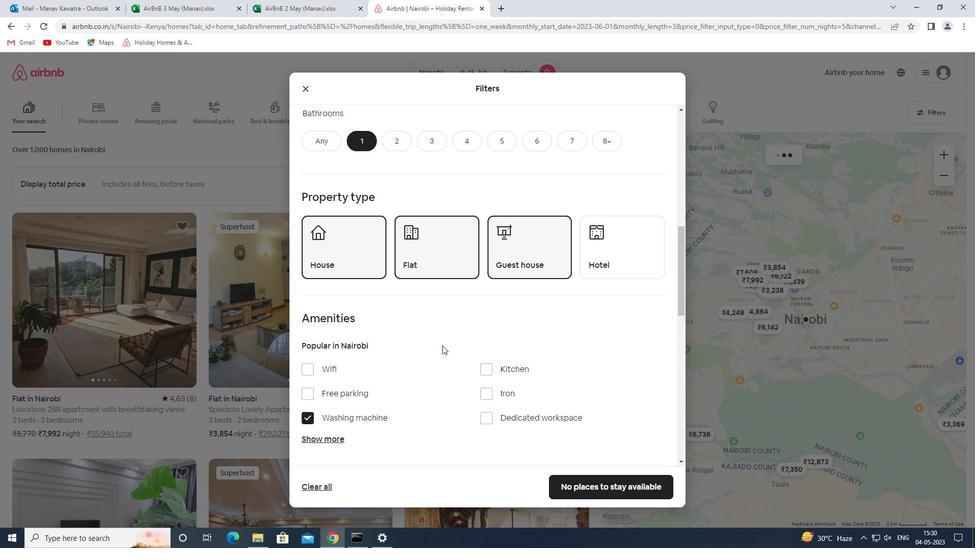 
Action: Mouse scrolled (446, 342) with delta (0, 0)
Screenshot: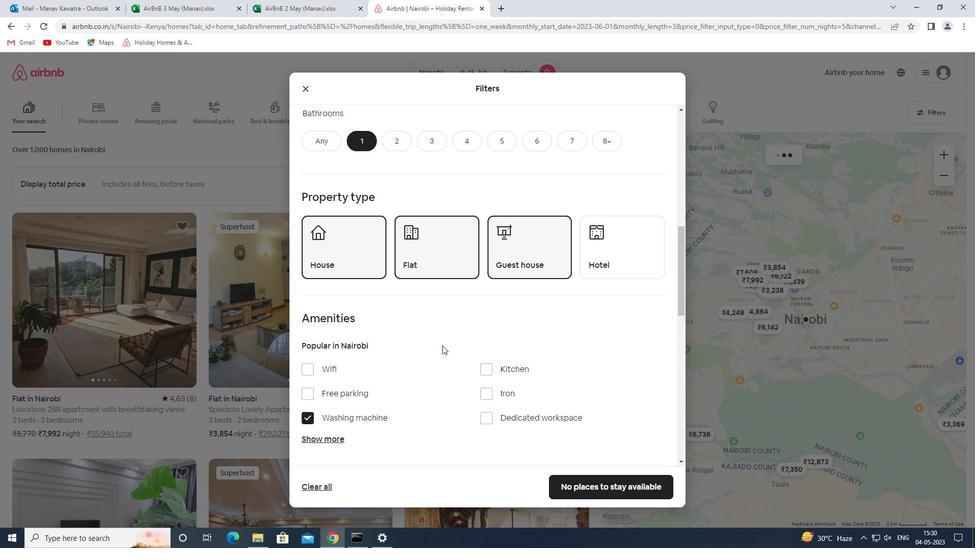 
Action: Mouse scrolled (446, 342) with delta (0, 0)
Screenshot: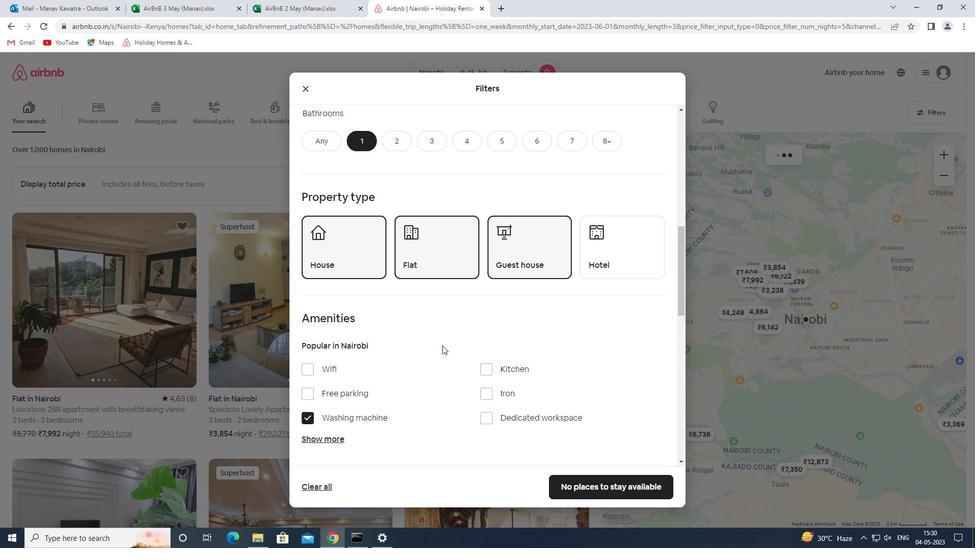 
Action: Mouse moved to (446, 342)
Screenshot: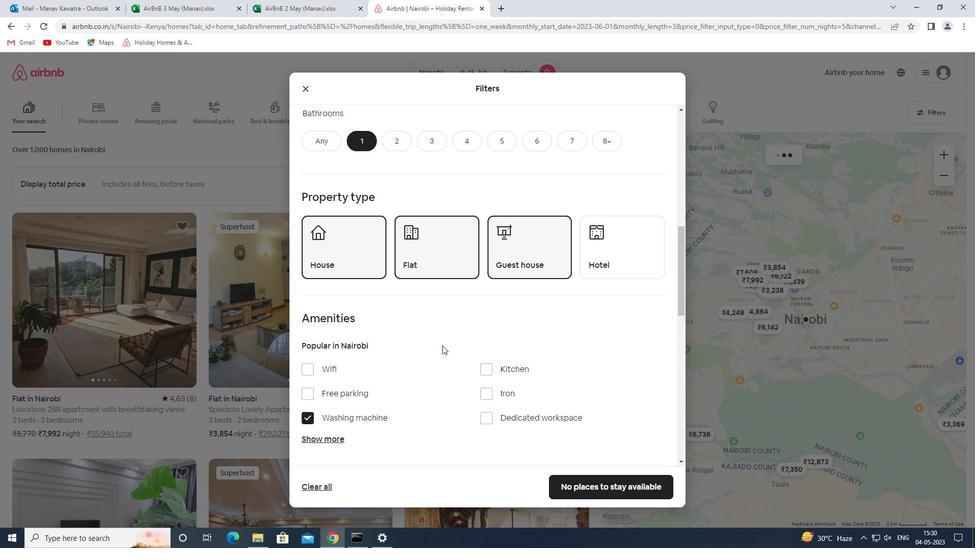 
Action: Mouse scrolled (446, 342) with delta (0, 0)
Screenshot: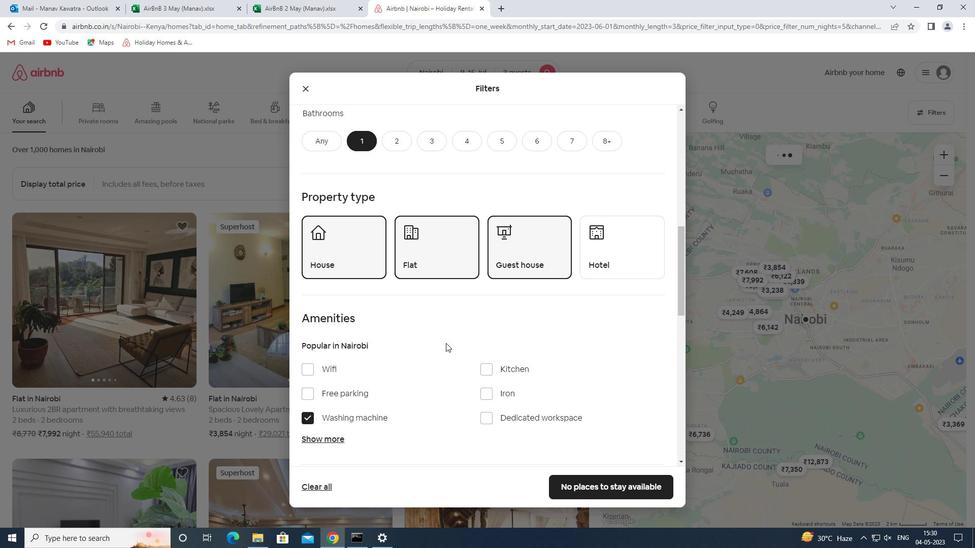 
Action: Mouse scrolled (446, 342) with delta (0, 0)
Screenshot: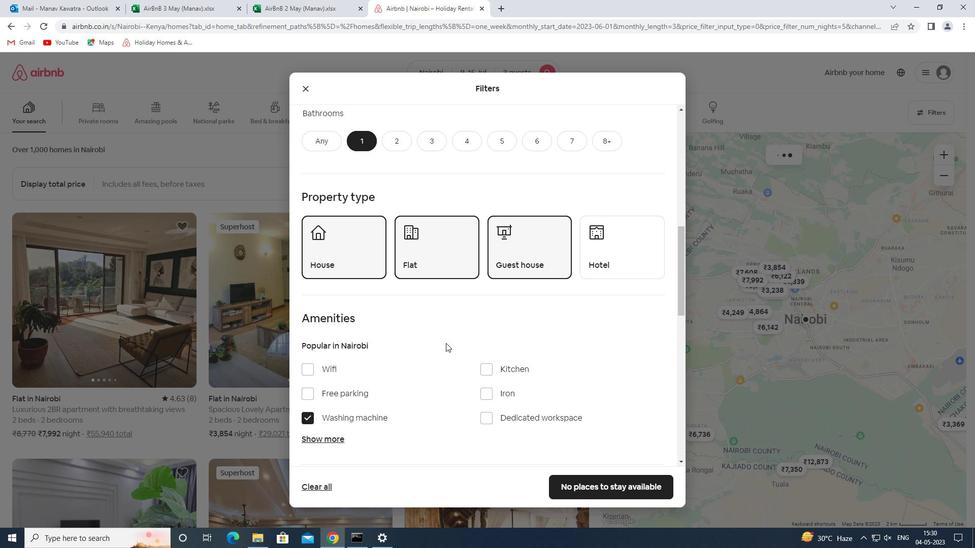 
Action: Mouse moved to (640, 255)
Screenshot: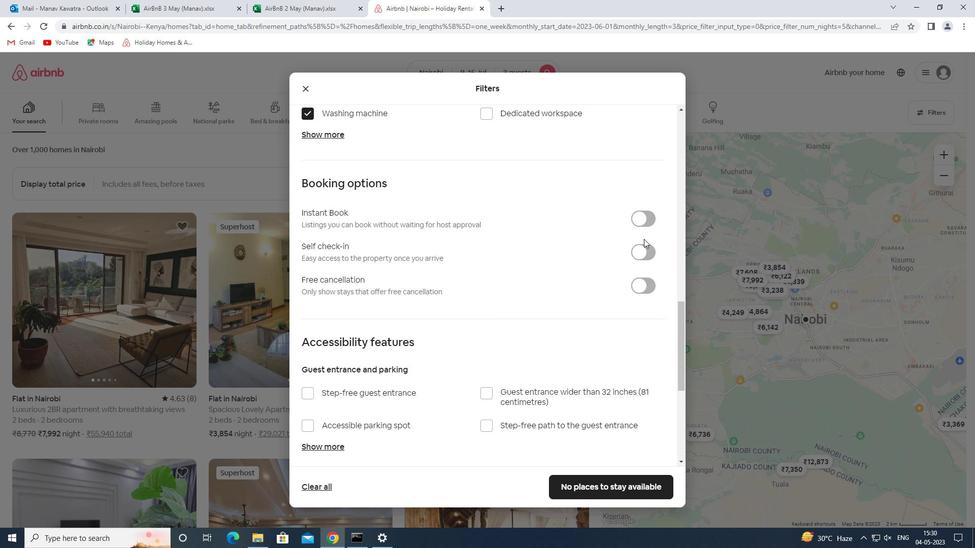 
Action: Mouse pressed left at (640, 255)
Screenshot: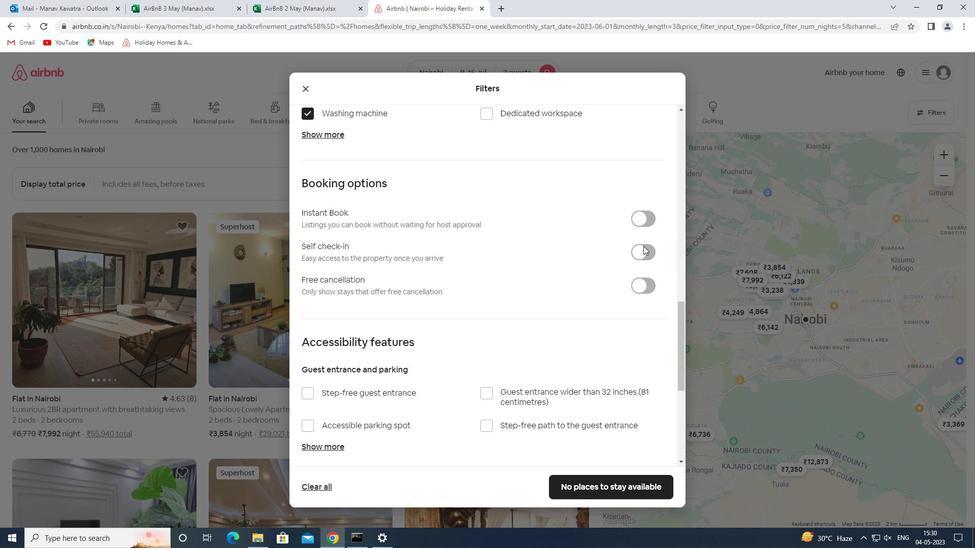 
Action: Mouse moved to (543, 263)
Screenshot: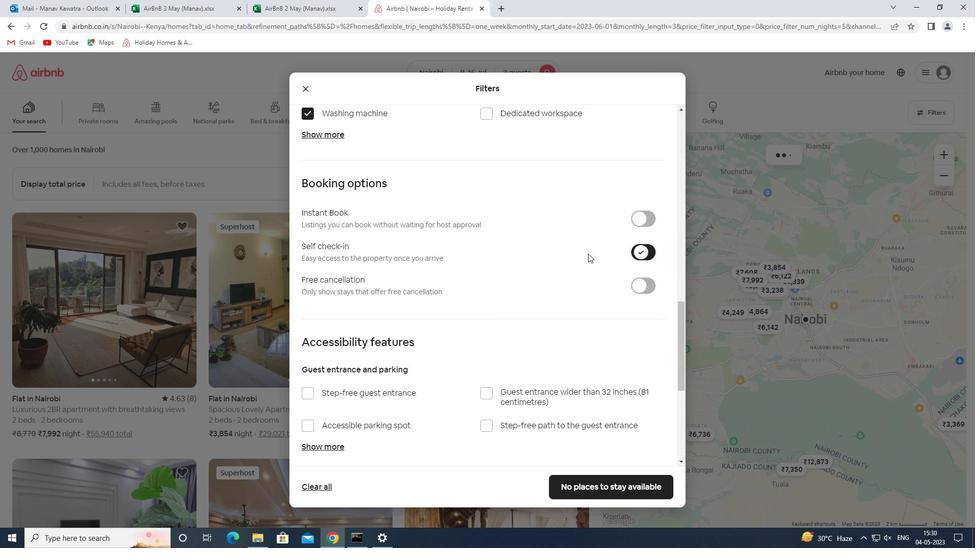 
Action: Mouse scrolled (543, 263) with delta (0, 0)
Screenshot: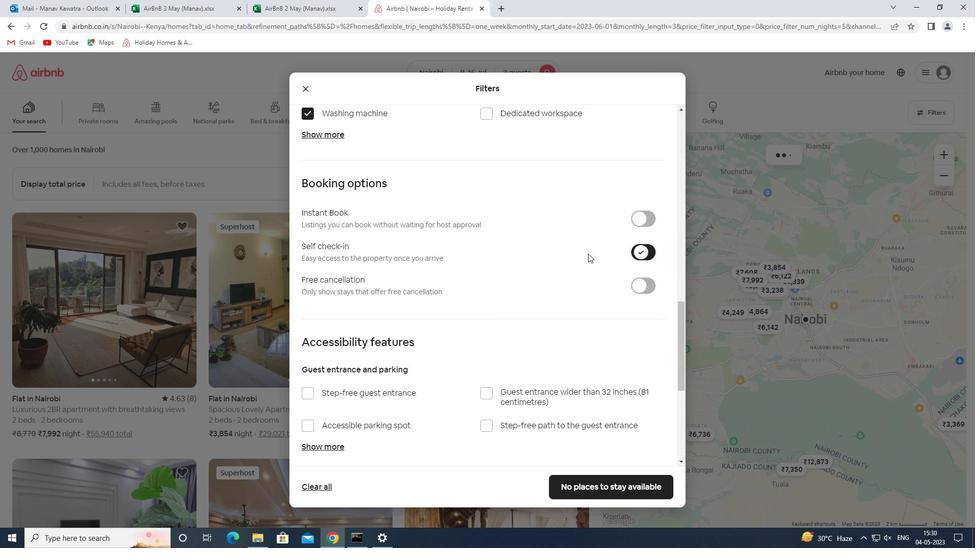 
Action: Mouse moved to (542, 265)
Screenshot: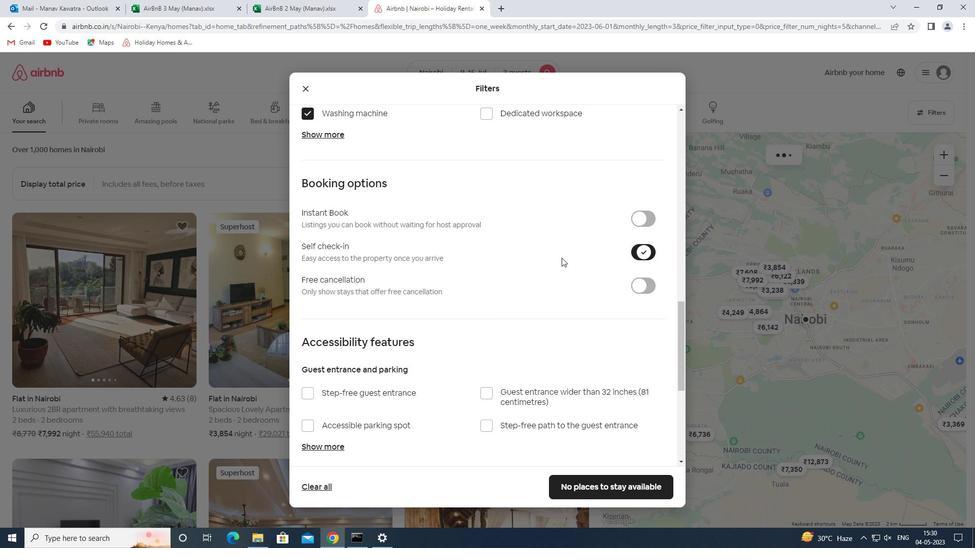 
Action: Mouse scrolled (542, 264) with delta (0, 0)
Screenshot: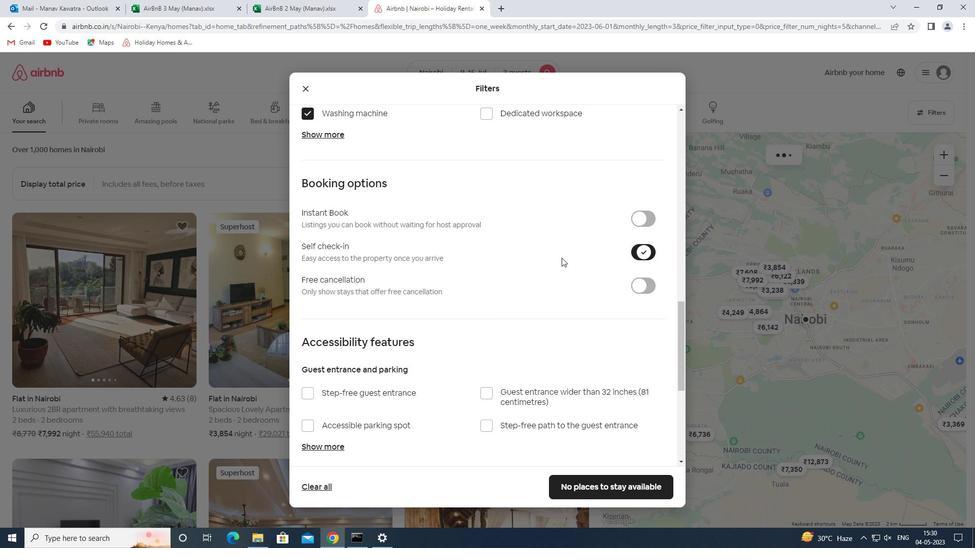 
Action: Mouse moved to (542, 266)
Screenshot: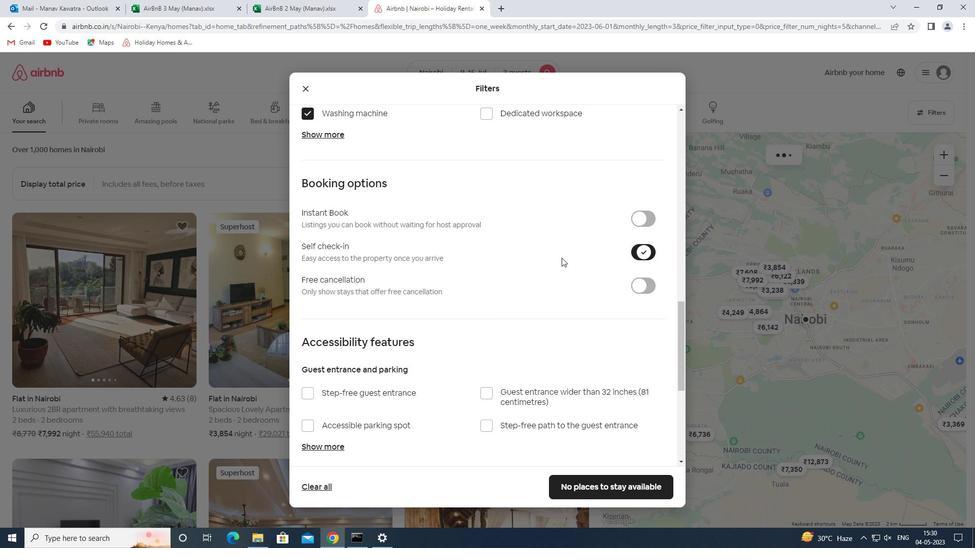 
Action: Mouse scrolled (542, 265) with delta (0, 0)
Screenshot: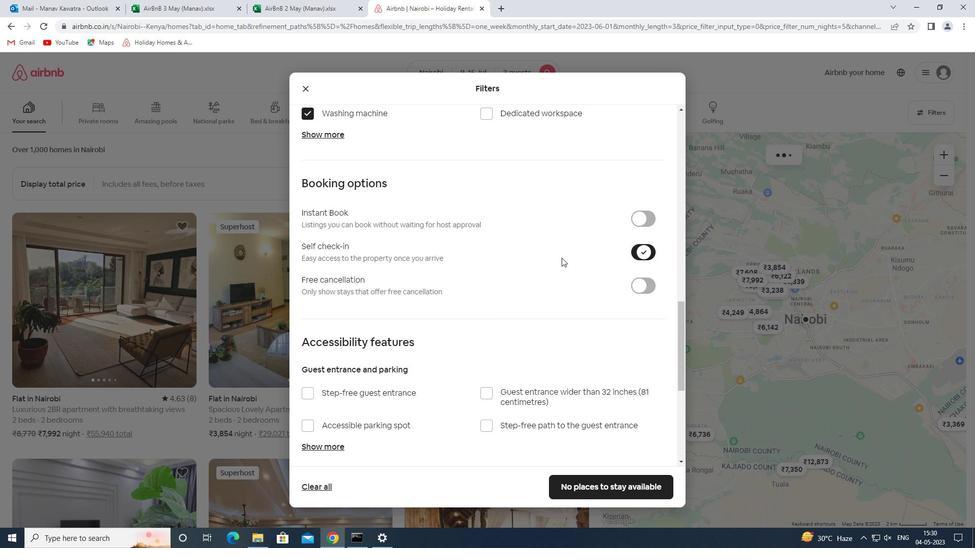 
Action: Mouse moved to (541, 267)
Screenshot: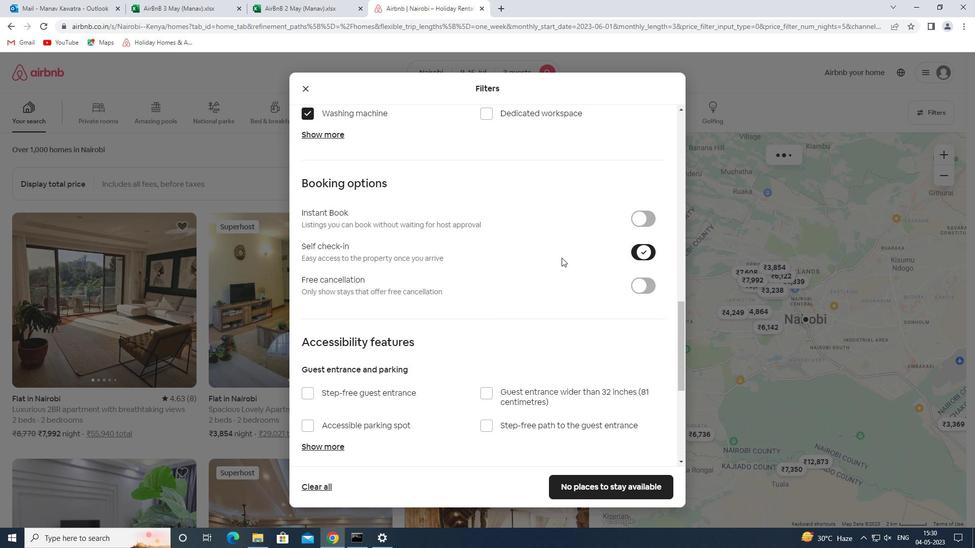 
Action: Mouse scrolled (541, 266) with delta (0, 0)
Screenshot: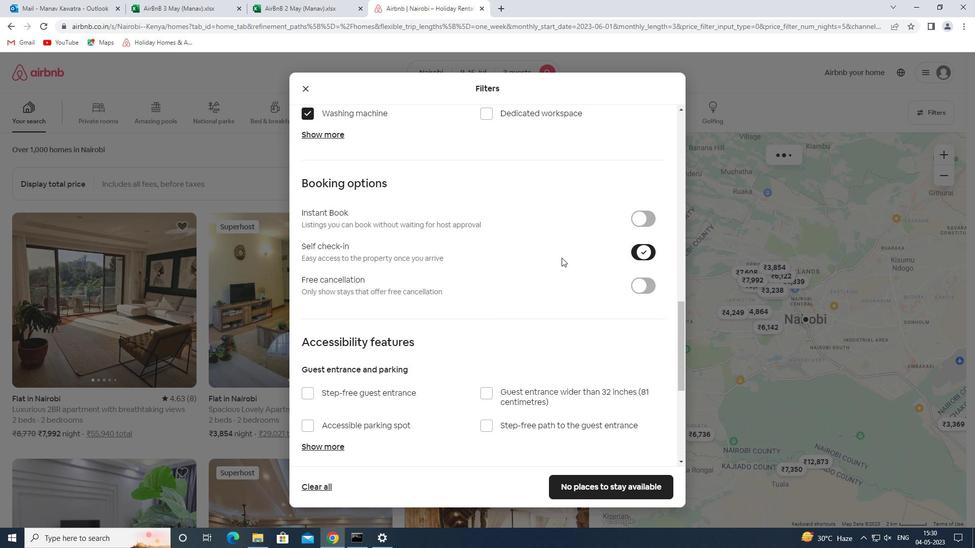 
Action: Mouse moved to (540, 268)
Screenshot: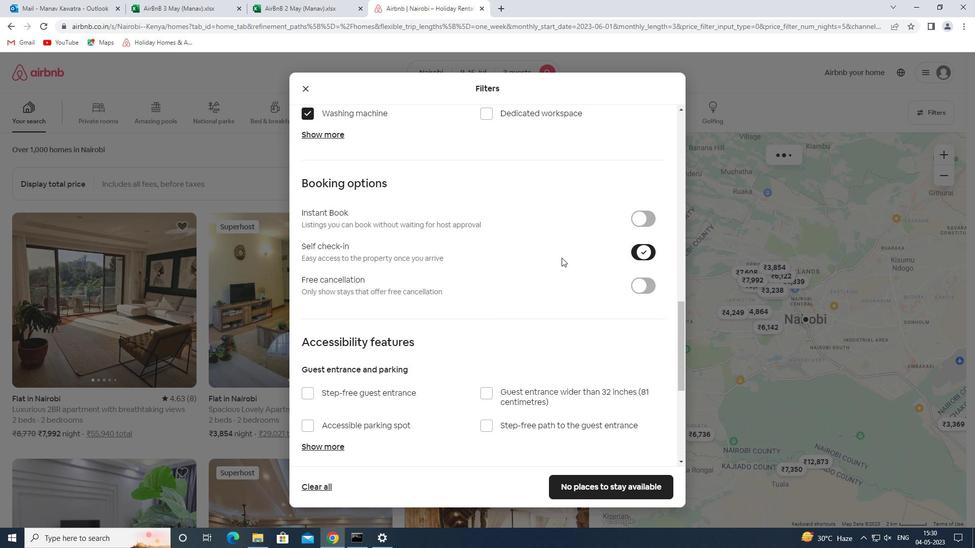 
Action: Mouse scrolled (540, 267) with delta (0, 0)
Screenshot: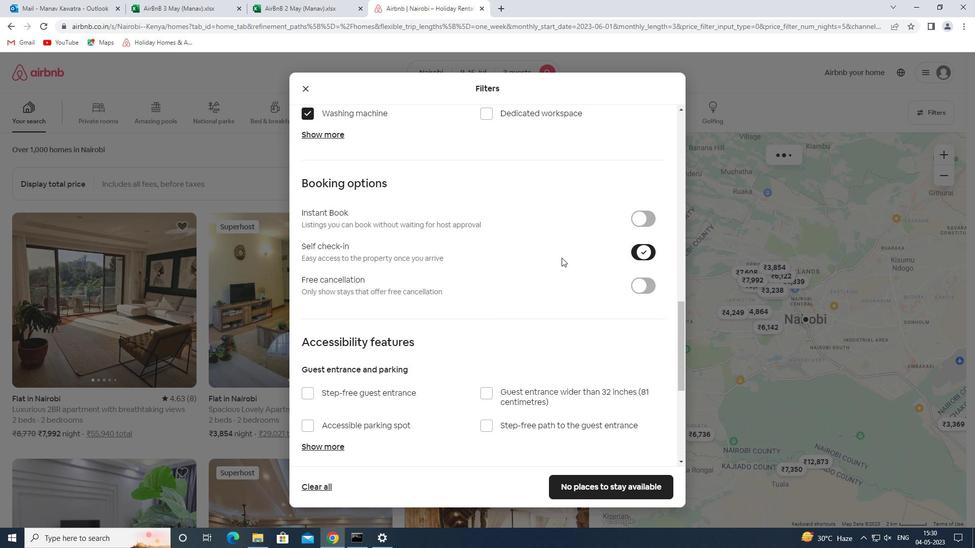 
Action: Mouse moved to (540, 268)
Screenshot: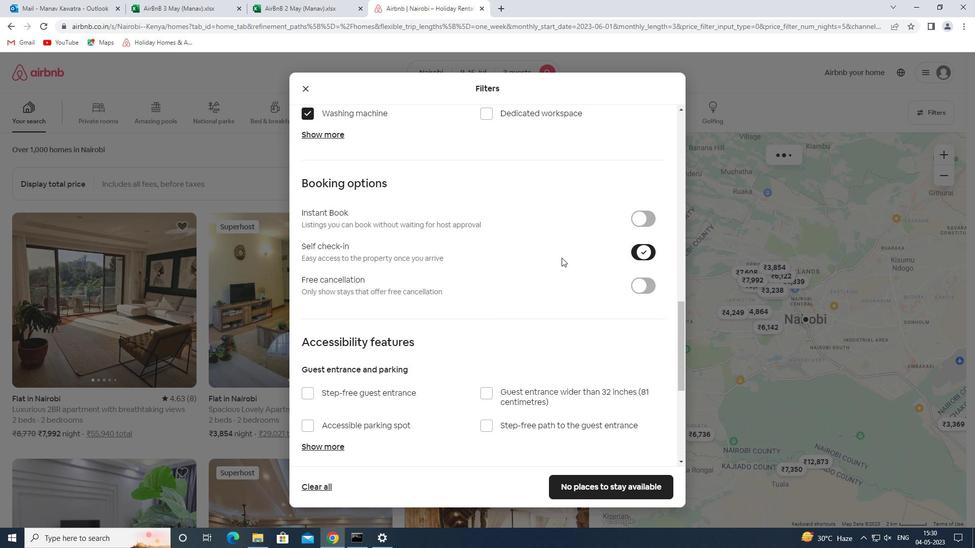 
Action: Mouse scrolled (540, 267) with delta (0, 0)
Screenshot: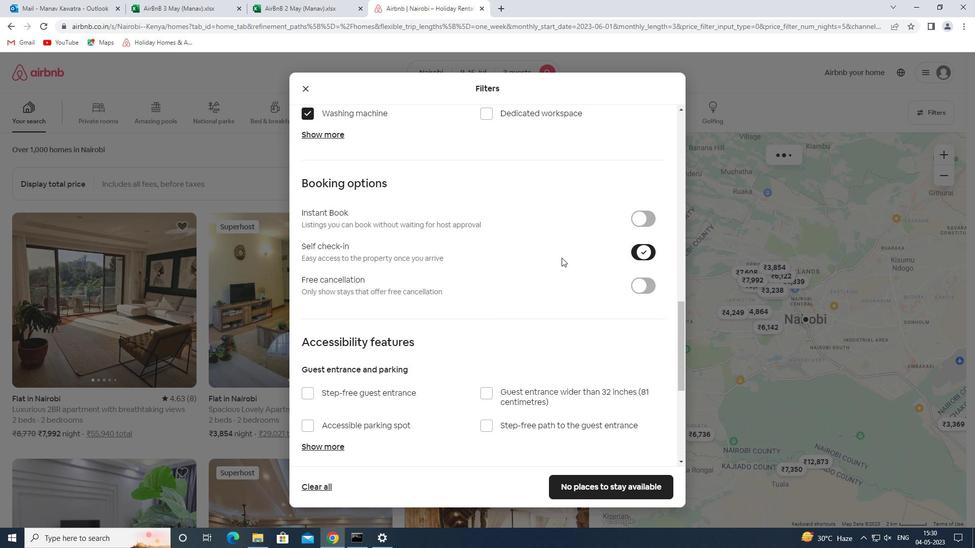 
Action: Mouse moved to (540, 269)
Screenshot: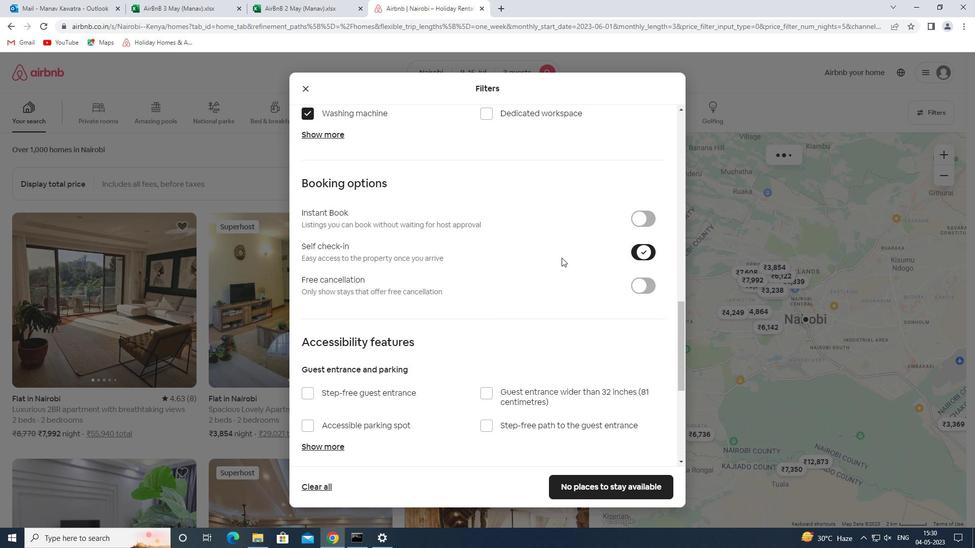 
Action: Mouse scrolled (540, 268) with delta (0, 0)
Screenshot: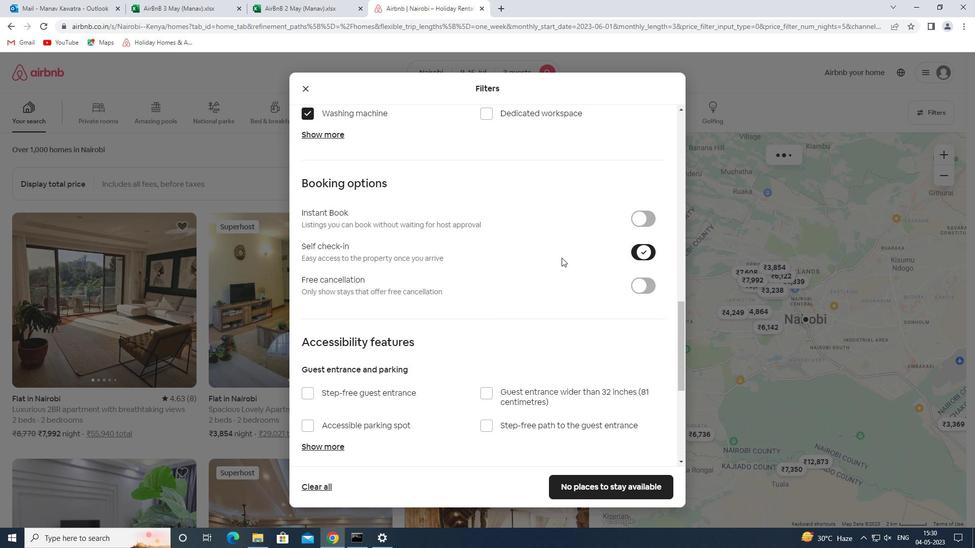 
Action: Mouse moved to (539, 270)
Screenshot: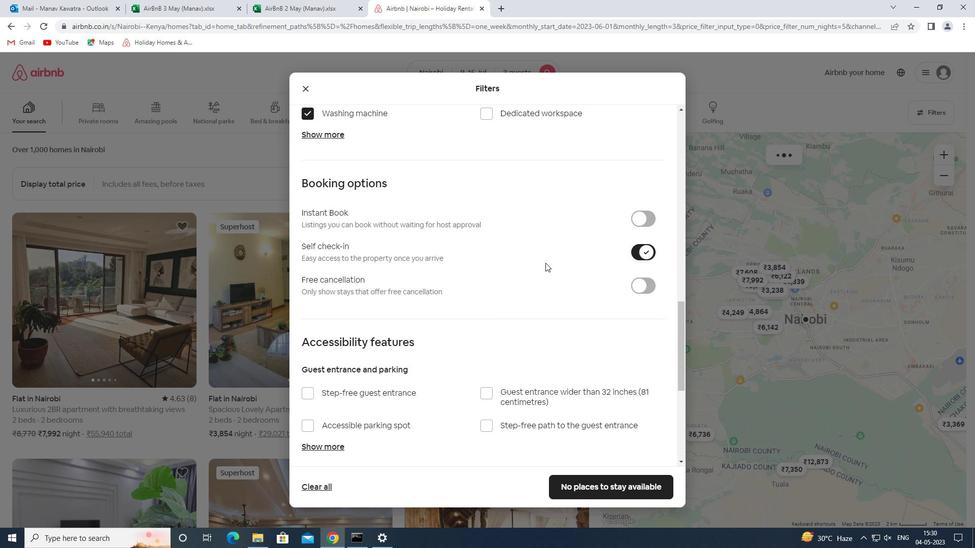 
Action: Mouse scrolled (539, 270) with delta (0, 0)
Screenshot: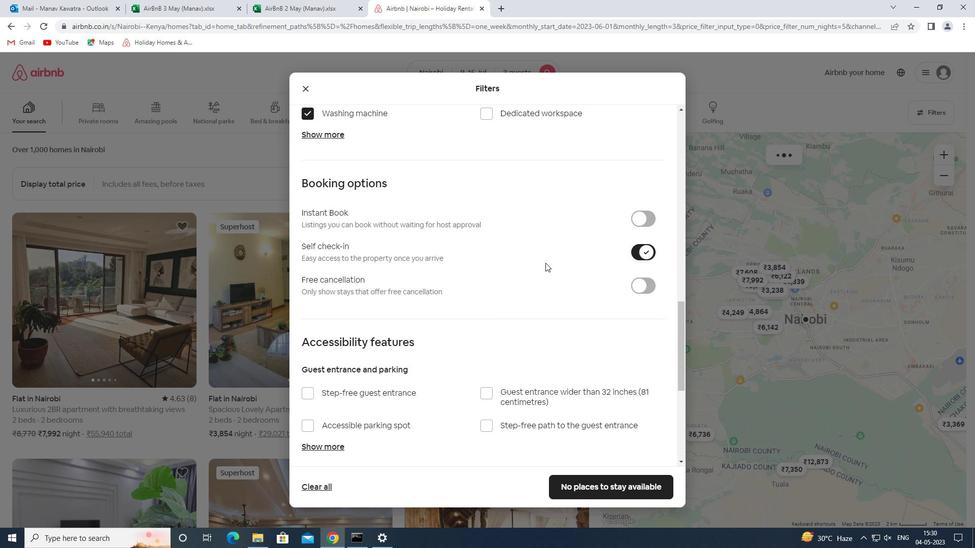 
Action: Mouse moved to (330, 390)
Screenshot: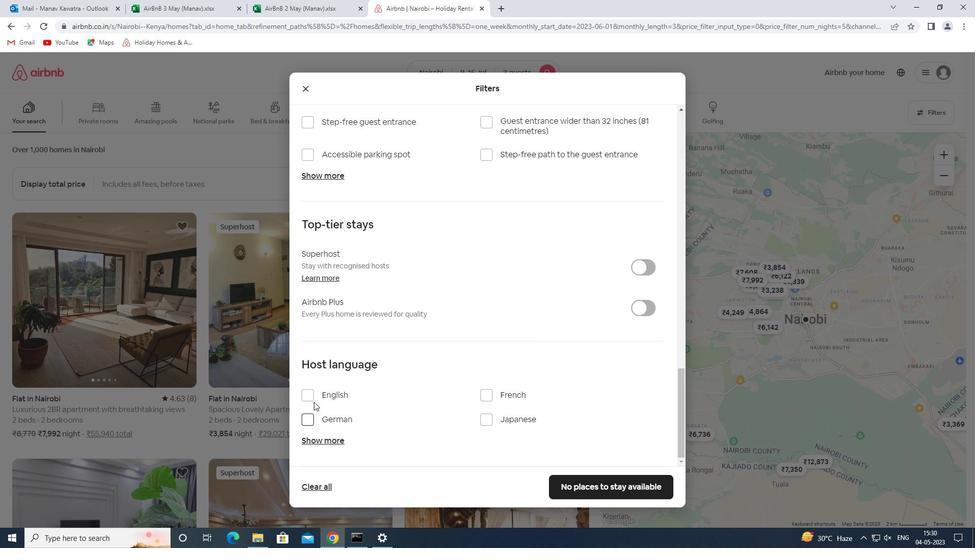 
Action: Mouse pressed left at (330, 390)
Screenshot: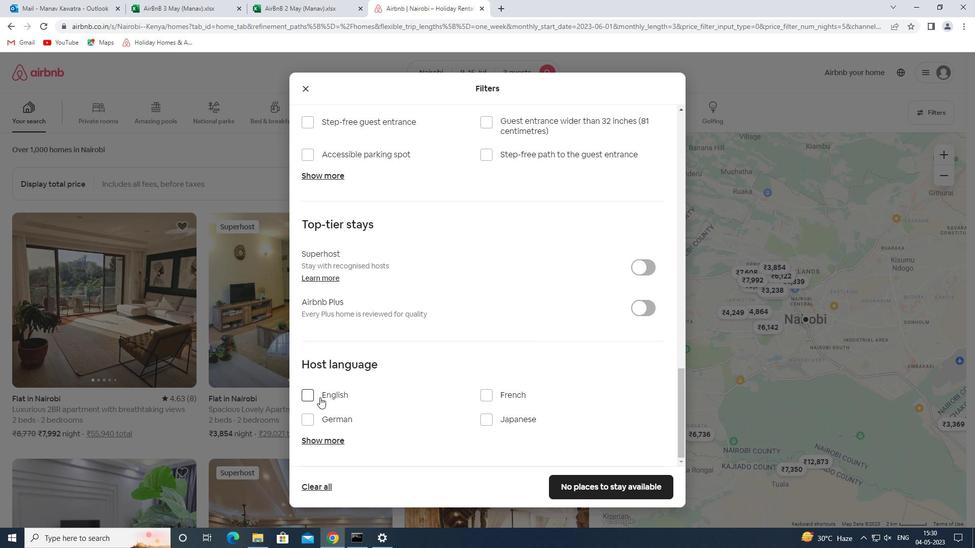 
Action: Mouse moved to (587, 487)
Screenshot: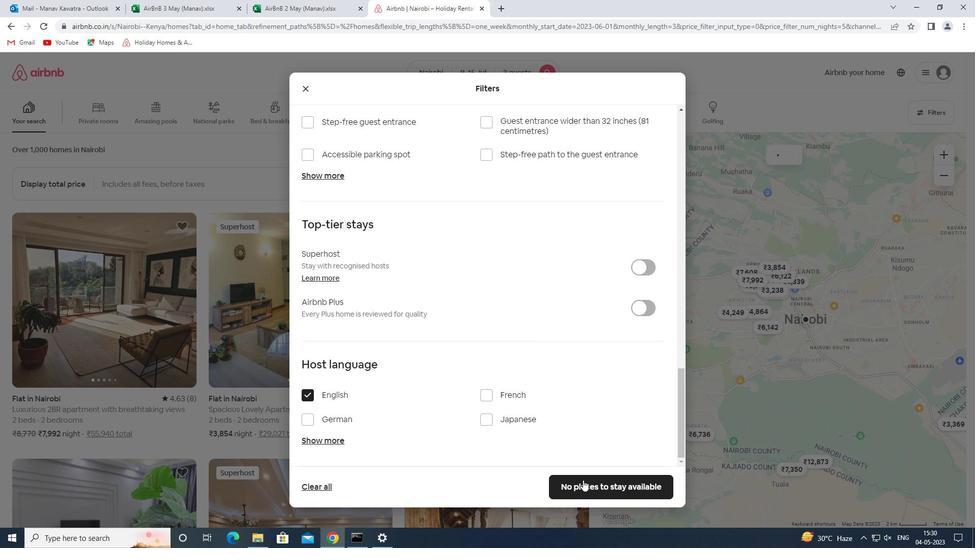 
Action: Mouse pressed left at (587, 487)
Screenshot: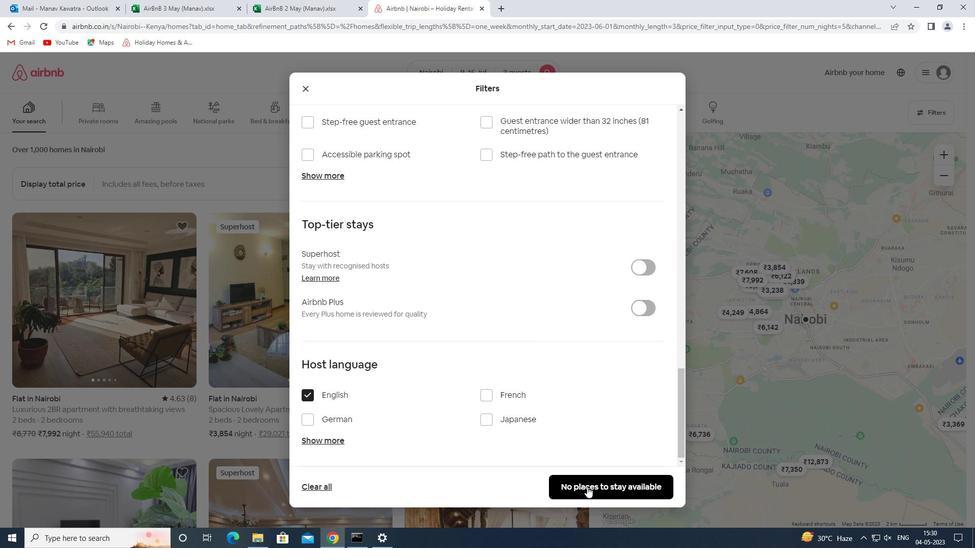 
Action: Mouse moved to (587, 477)
Screenshot: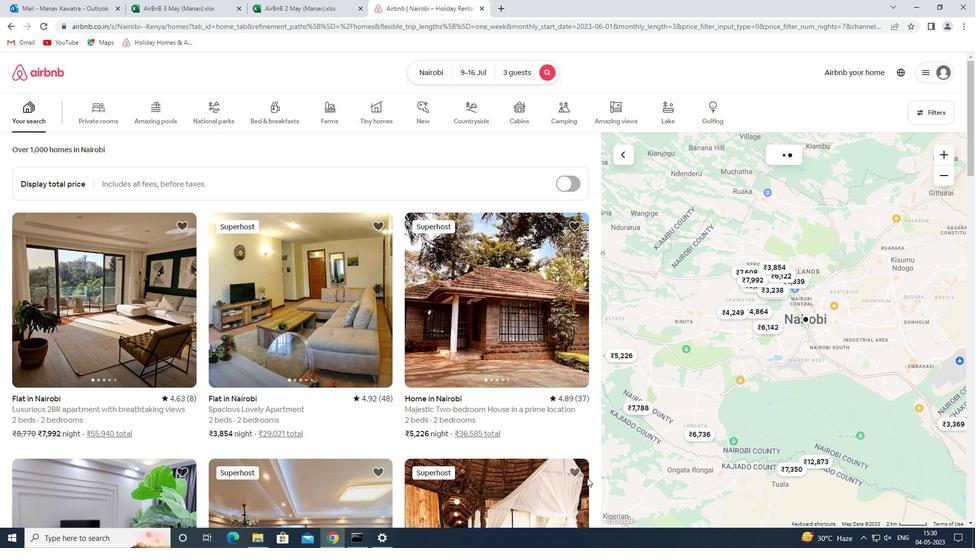 
